 Task: Add an event with the title Second Training Workshop: Leadership Development, date '2024/03/15', time 9:40 AM to 11:40 AMand add a description: Welcome to the Lunch Break: Meditation Session with a Potential Investor, an exciting opportunity to connect, share your business vision, and explore potential investment opportunities. This meeting is designed to foster a mutually beneficial relationship between you and the investor, providing a platform to discuss your business goals, growth strategies, and the potential for collaboration., put the event into Green category, logged in from the account softage.2@softage.netand send the event invitation to softage.10@softage.net and softage.1@softage.net. Set a reminder for the event 5 minutes before
Action: Mouse pressed left at (79, 96)
Screenshot: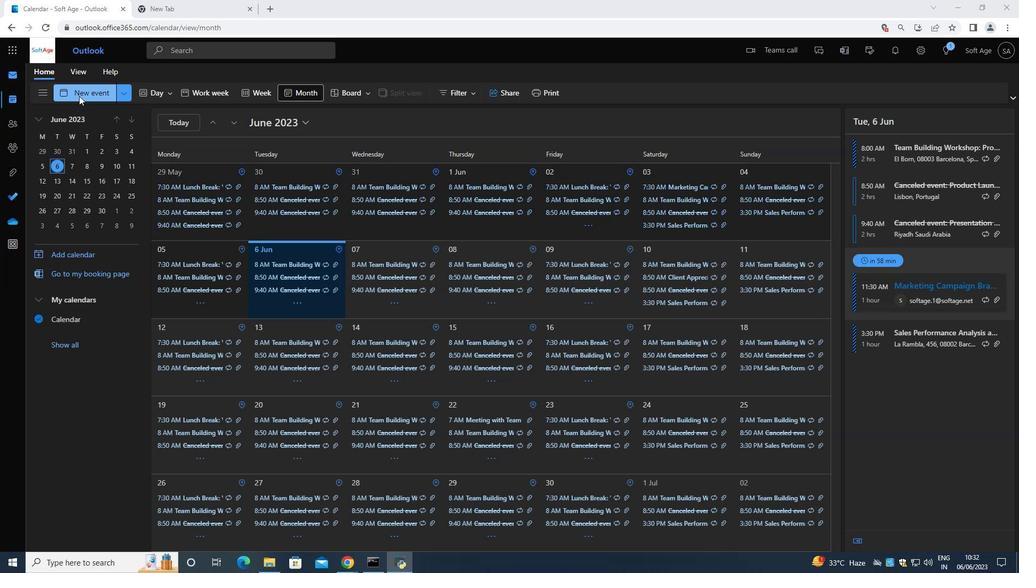 
Action: Mouse moved to (82, 100)
Screenshot: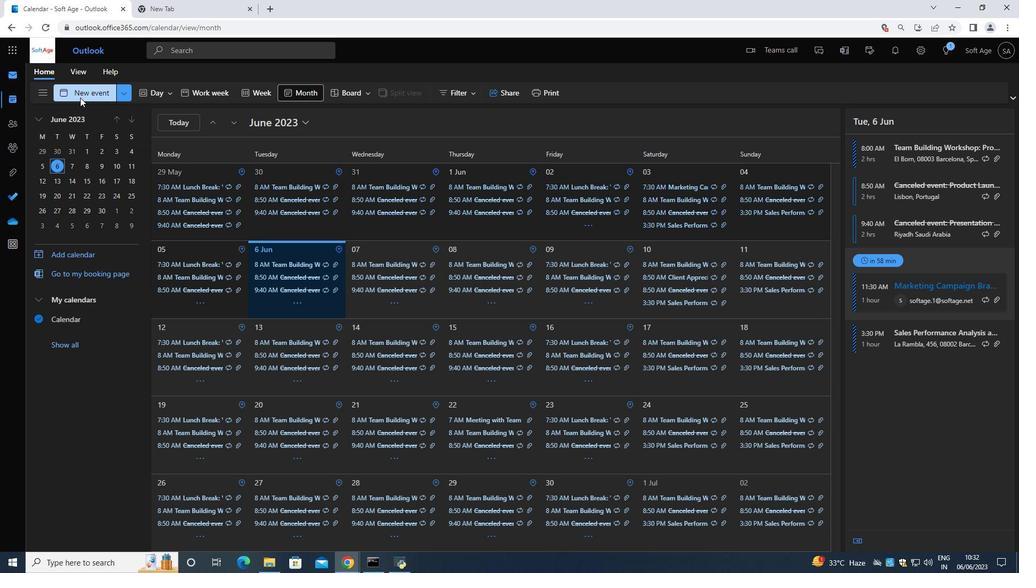 
Action: Key pressed <Key.shift><Key.shift><Key.shift><Key.shift><Key.shift><Key.shift><Key.shift><Key.shift><Key.shift><Key.shift><Key.shift><Key.shift><Key.shift><Key.shift><Key.shift><Key.shift><Key.shift><Key.shift><Key.shift>Second<Key.space><Key.shift>Training<Key.space><Key.shift>Worksj<Key.backspace>hop<Key.shift_r>:<Key.space><Key.shift>Leadership<Key.space><Key.shift>Development<Key.space>
Screenshot: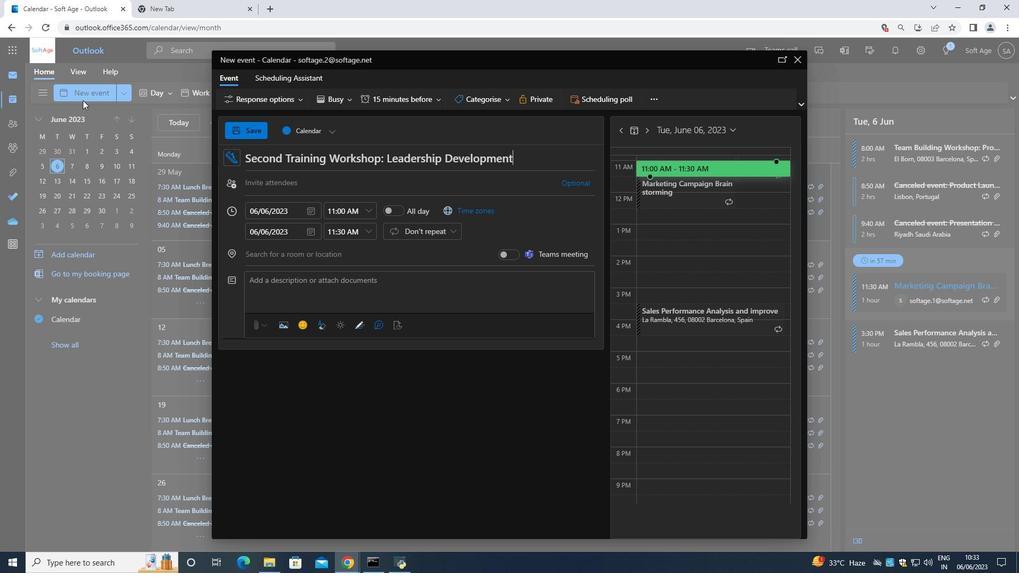 
Action: Mouse moved to (309, 216)
Screenshot: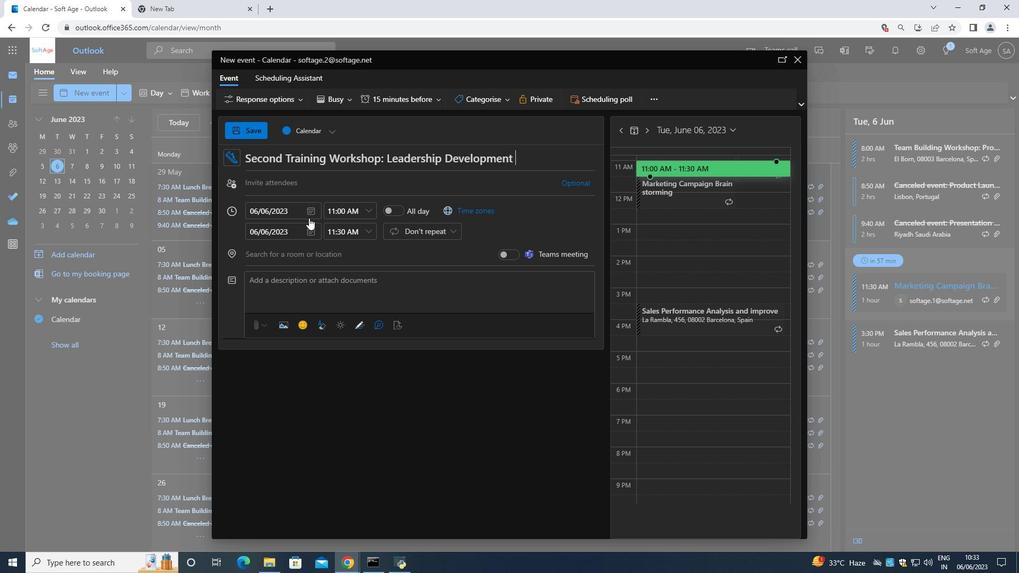 
Action: Mouse pressed left at (309, 216)
Screenshot: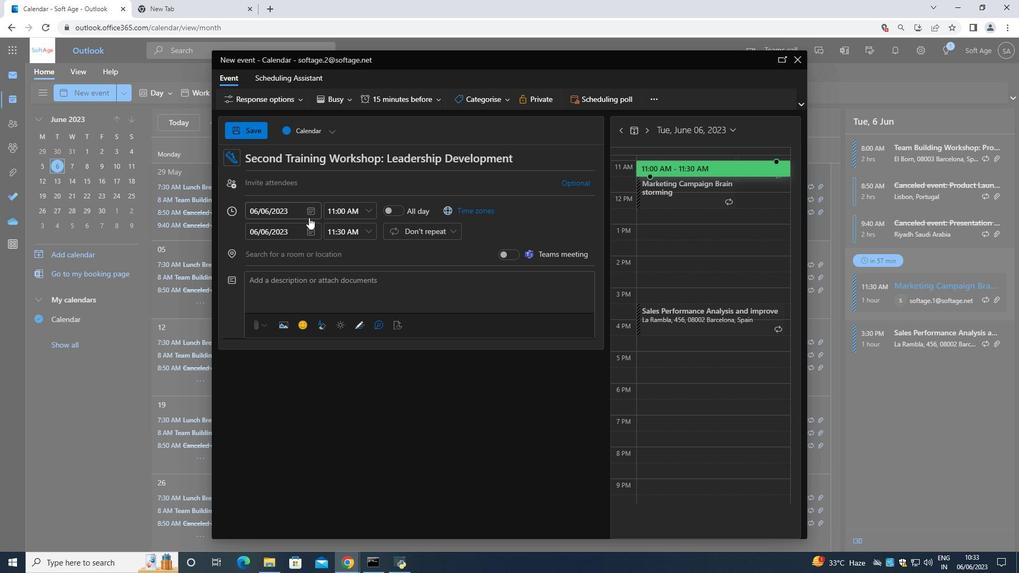 
Action: Mouse moved to (354, 235)
Screenshot: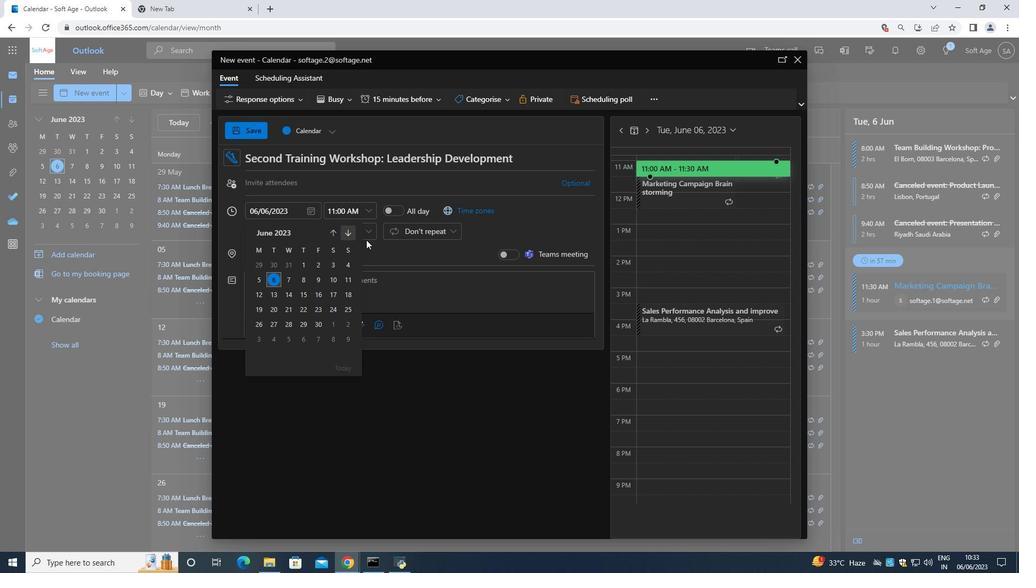 
Action: Mouse pressed left at (354, 235)
Screenshot: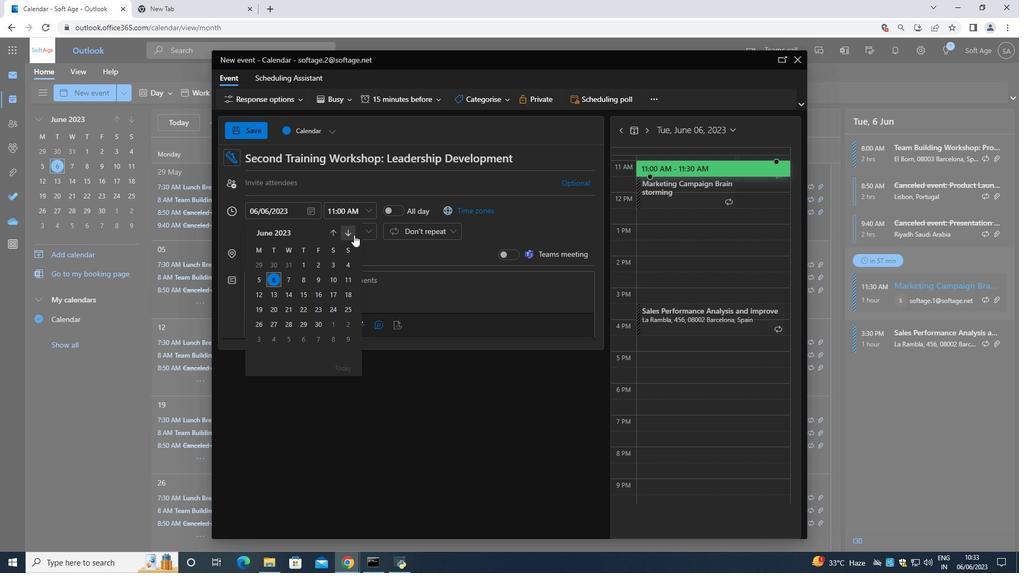 
Action: Mouse pressed left at (354, 235)
Screenshot: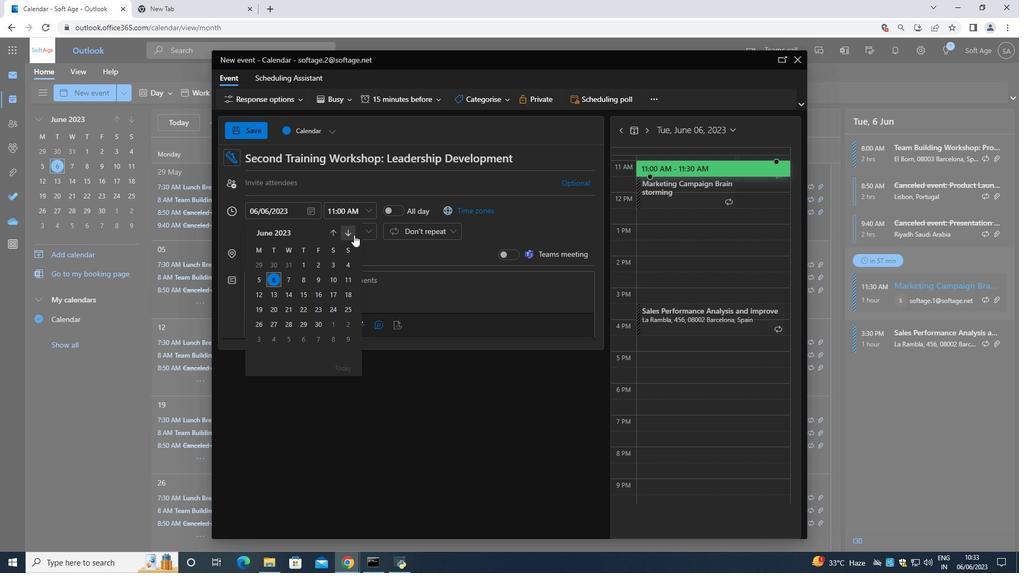 
Action: Mouse pressed left at (354, 235)
Screenshot: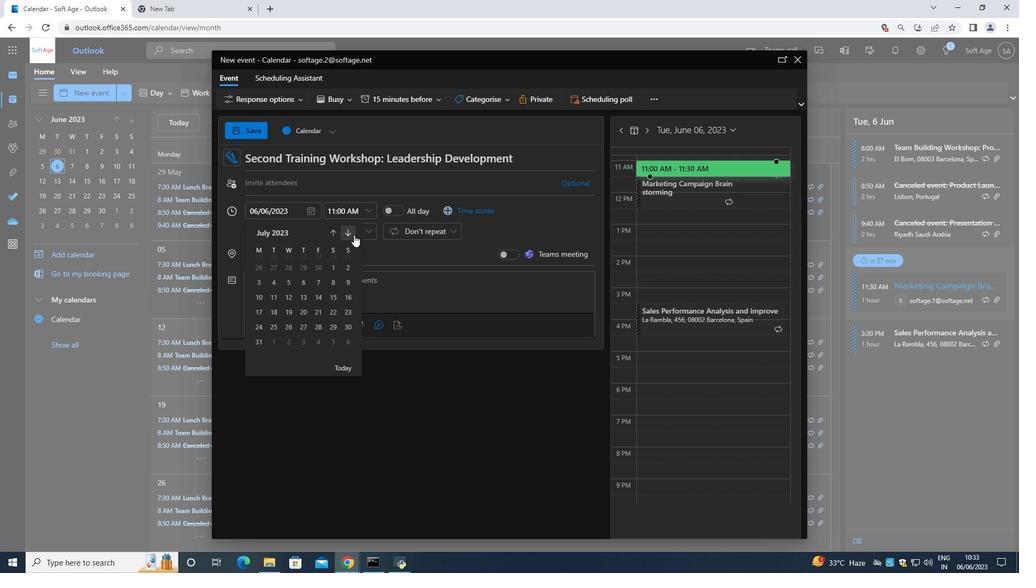 
Action: Mouse pressed left at (354, 235)
Screenshot: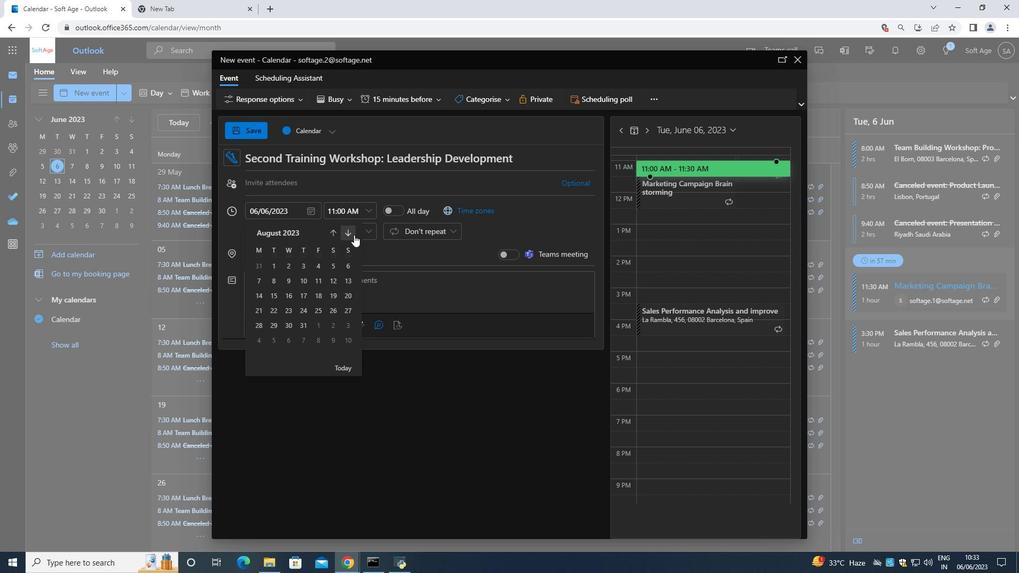 
Action: Mouse moved to (353, 234)
Screenshot: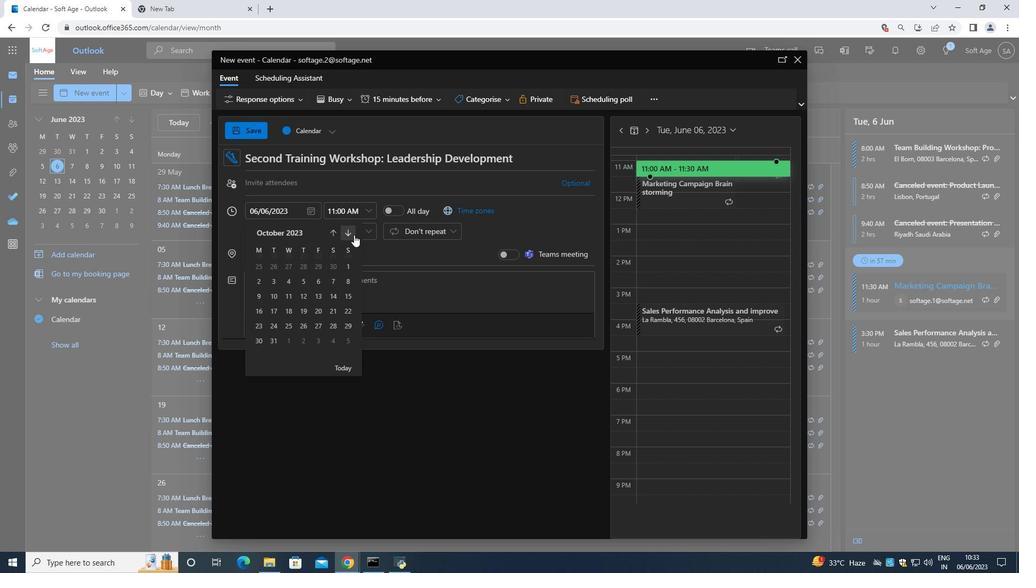 
Action: Mouse pressed left at (353, 234)
Screenshot: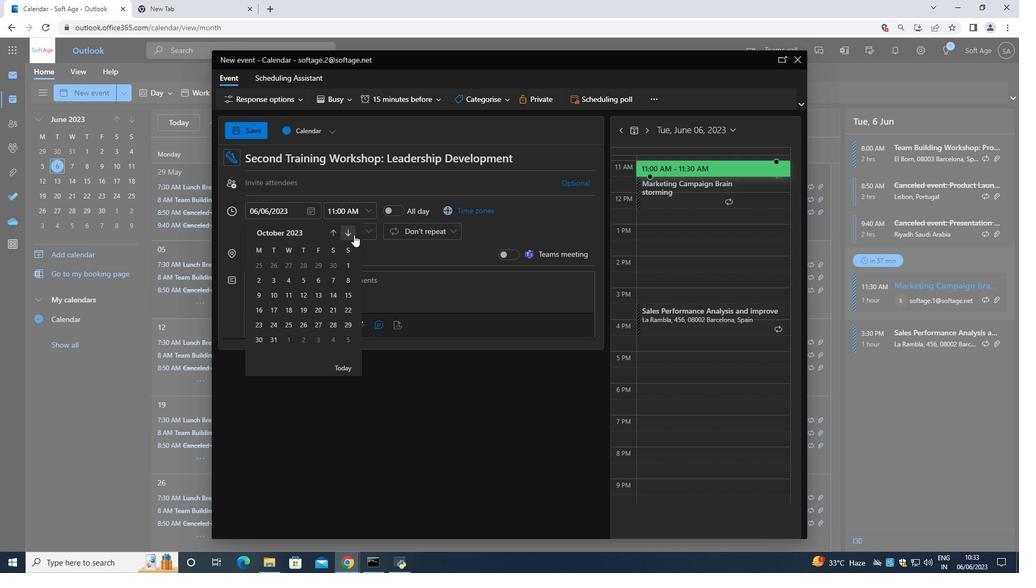 
Action: Mouse moved to (352, 234)
Screenshot: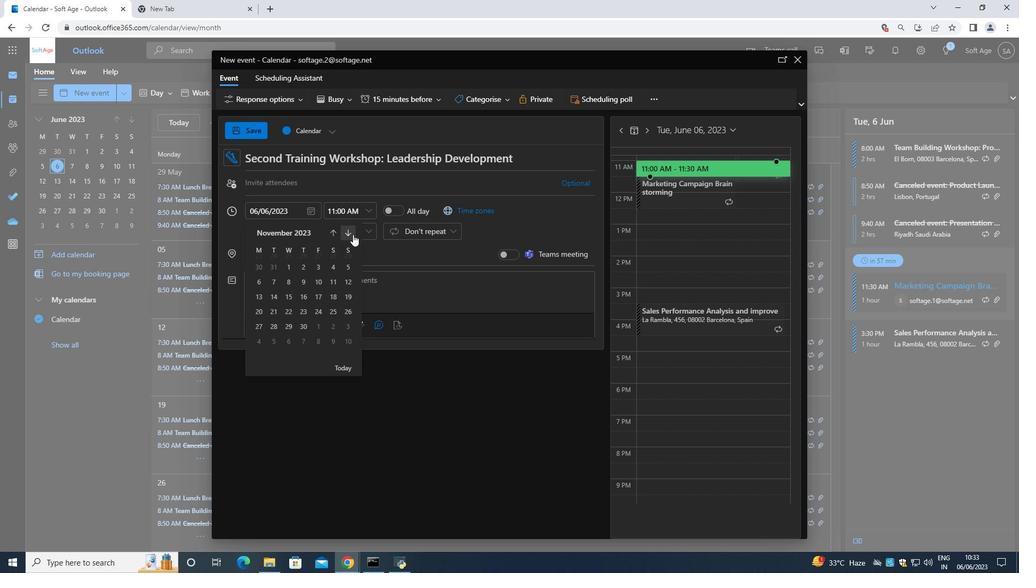 
Action: Mouse pressed left at (352, 234)
Screenshot: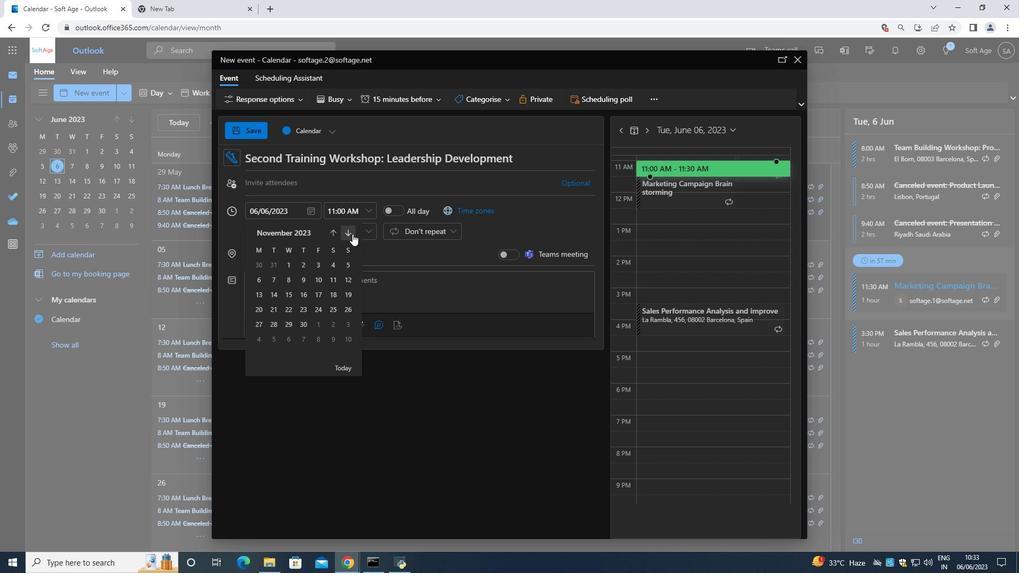 
Action: Mouse pressed left at (352, 234)
Screenshot: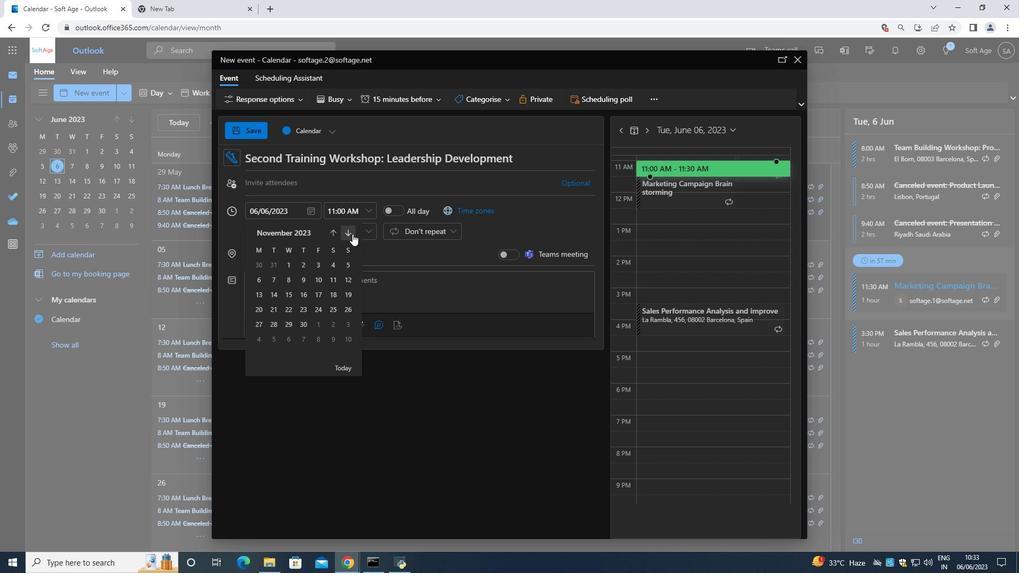 
Action: Mouse pressed left at (352, 234)
Screenshot: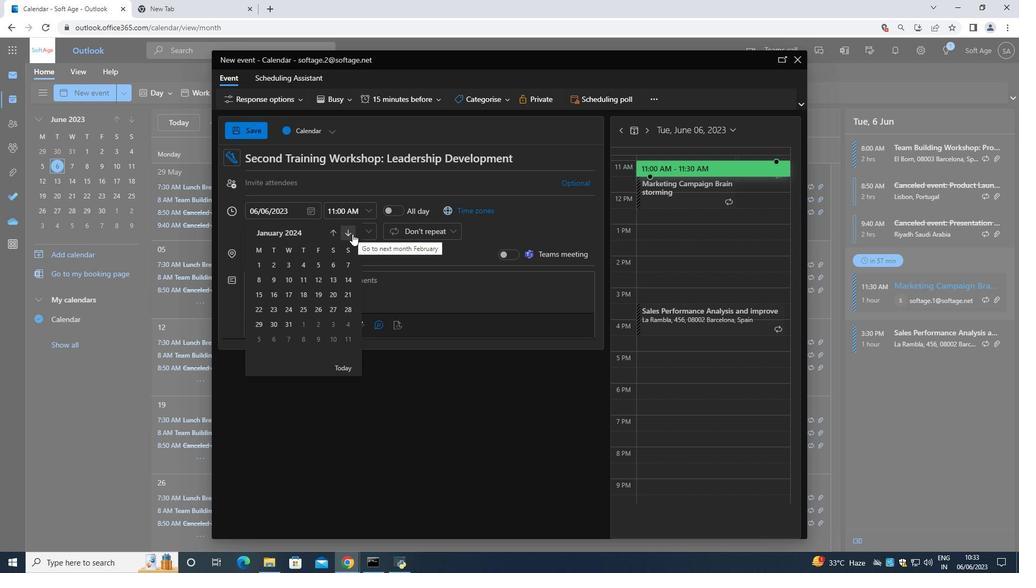 
Action: Mouse pressed left at (352, 234)
Screenshot: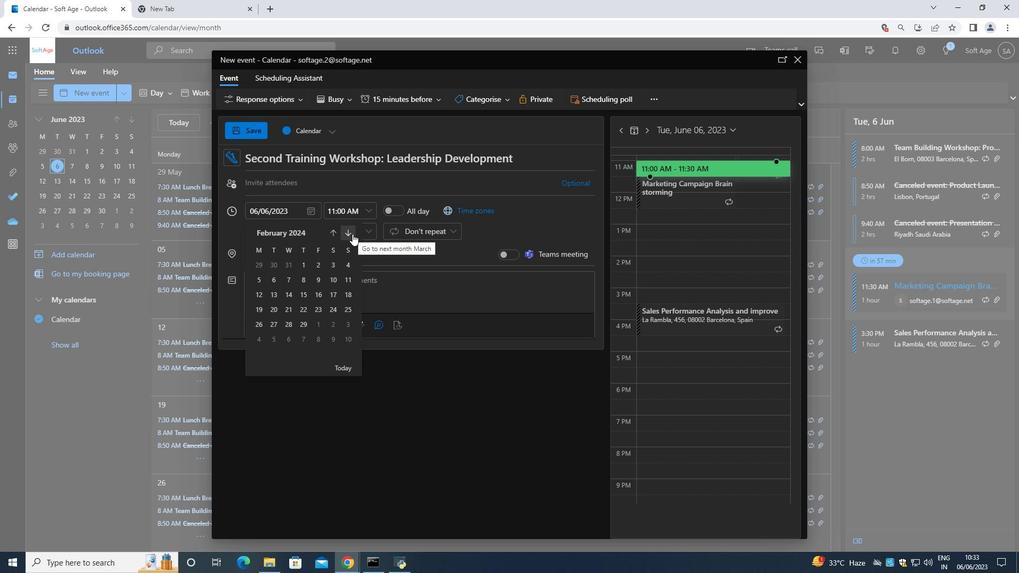 
Action: Mouse moved to (324, 295)
Screenshot: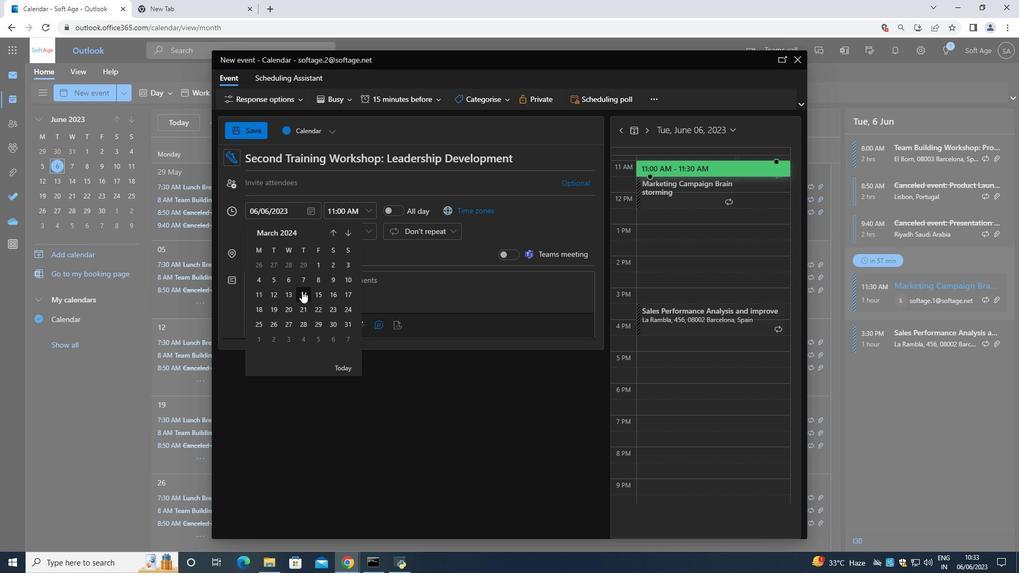 
Action: Mouse pressed left at (324, 295)
Screenshot: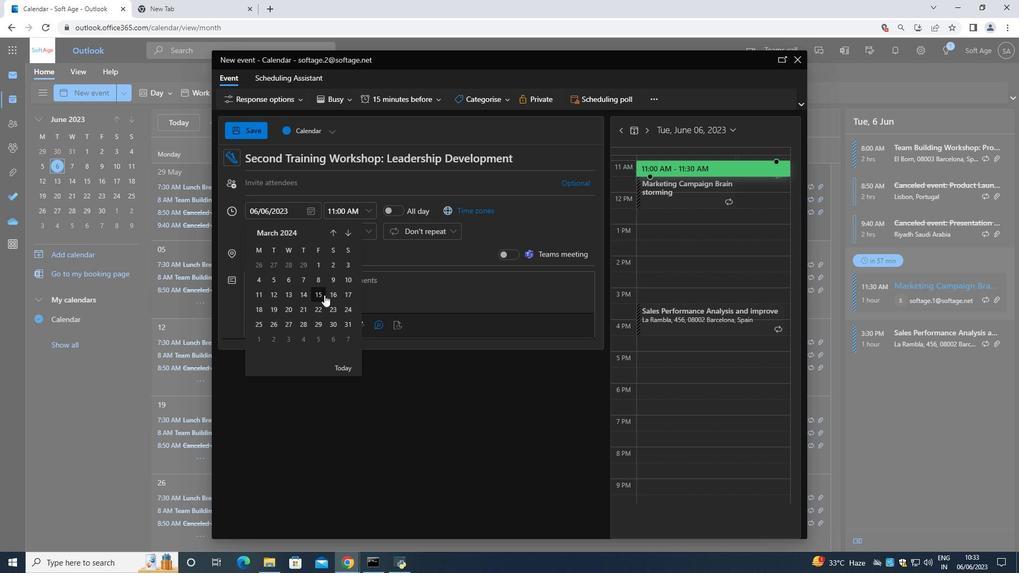 
Action: Mouse moved to (363, 208)
Screenshot: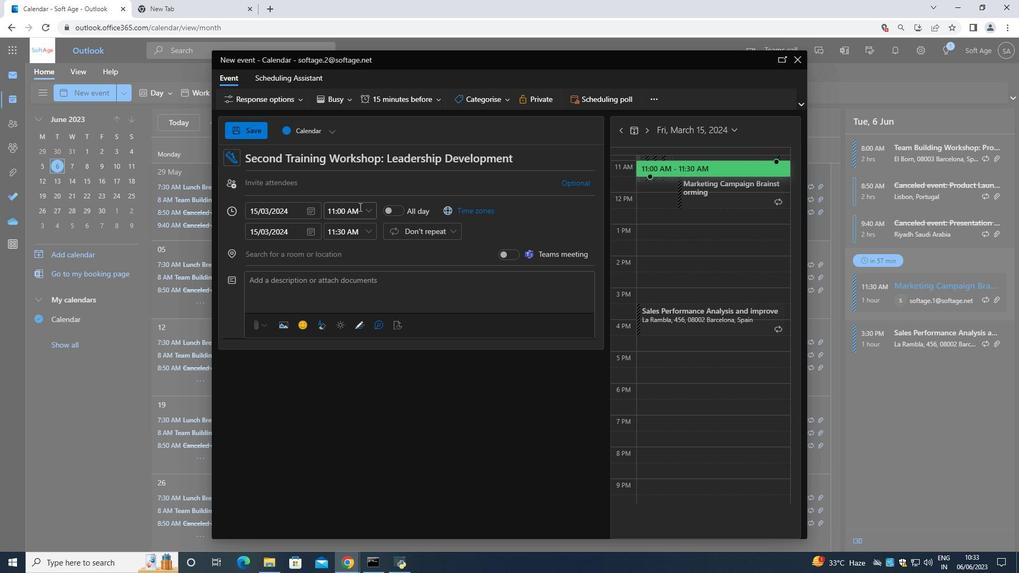 
Action: Mouse pressed left at (363, 208)
Screenshot: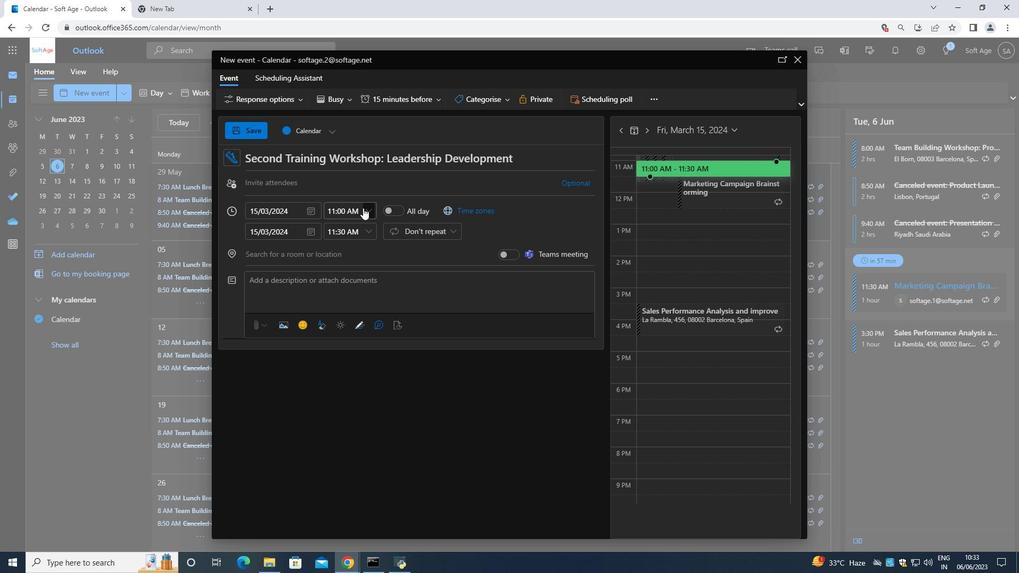 
Action: Mouse moved to (294, 154)
Screenshot: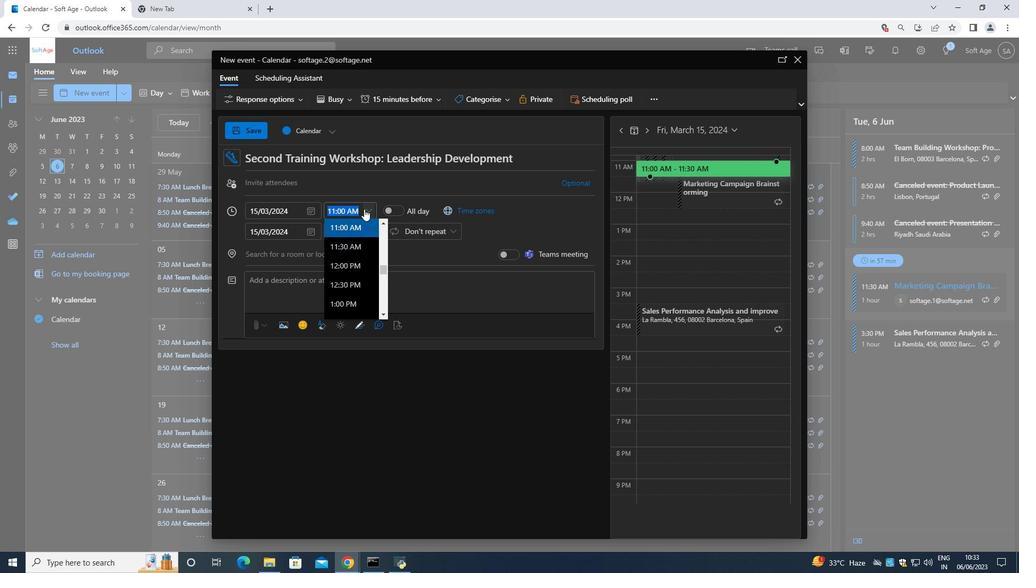 
Action: Key pressed <Key.backspace>
Screenshot: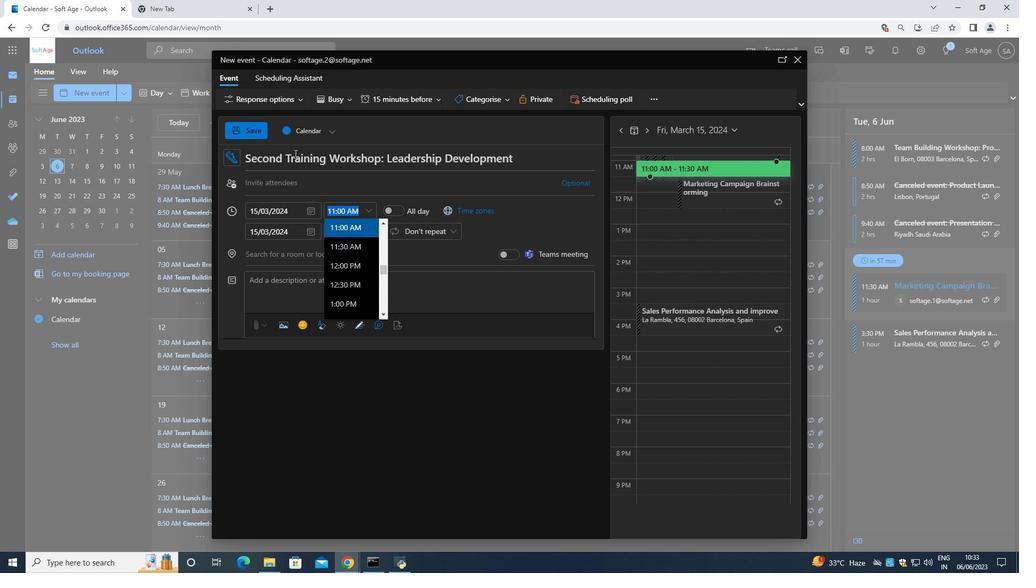 
Action: Mouse moved to (294, 154)
Screenshot: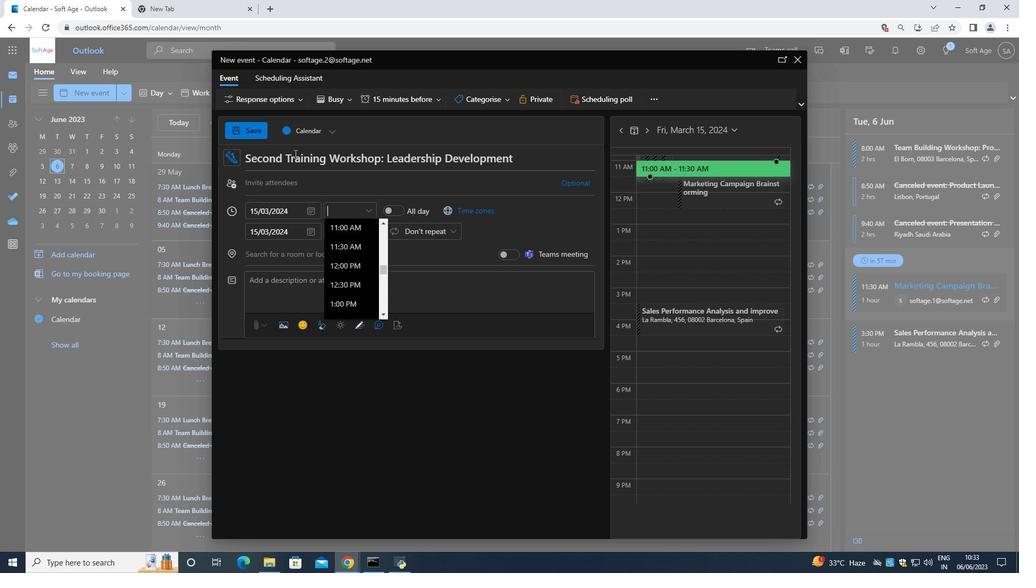 
Action: Key pressed 9.40<Key.space><Key.caps_lock>AM<Key.caps_lock>
Screenshot: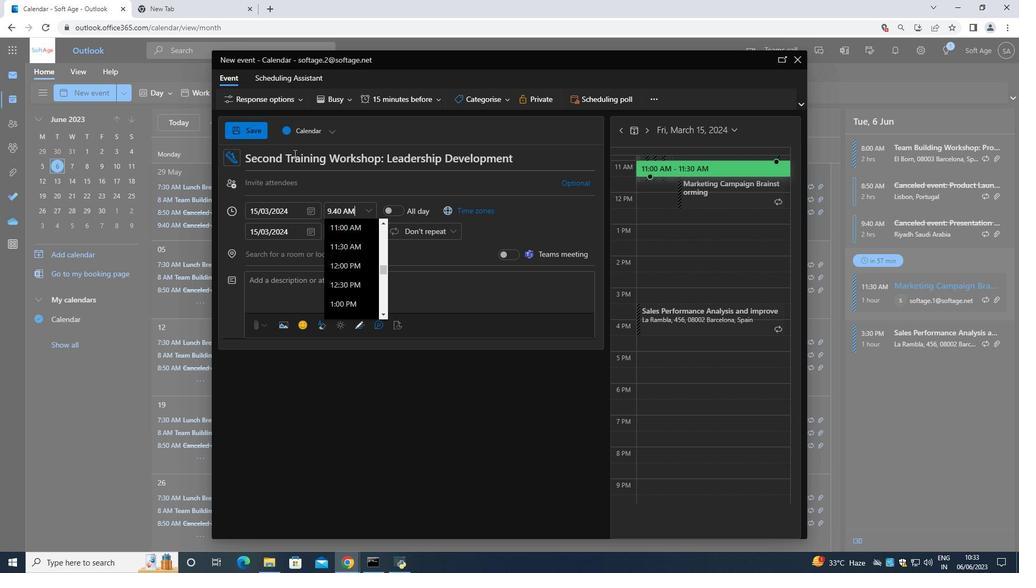 
Action: Mouse moved to (369, 208)
Screenshot: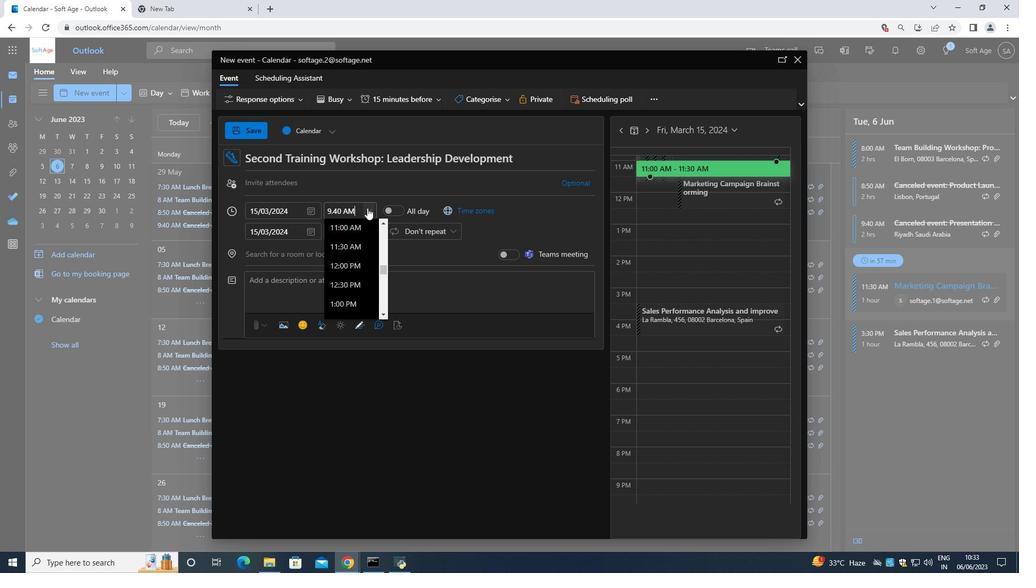 
Action: Mouse pressed left at (369, 208)
Screenshot: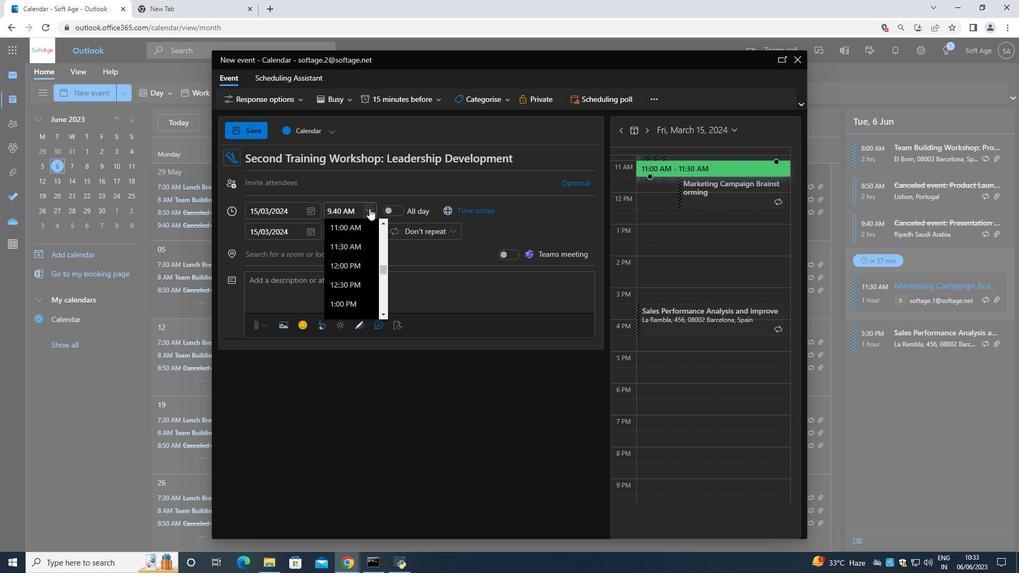 
Action: Mouse moved to (365, 233)
Screenshot: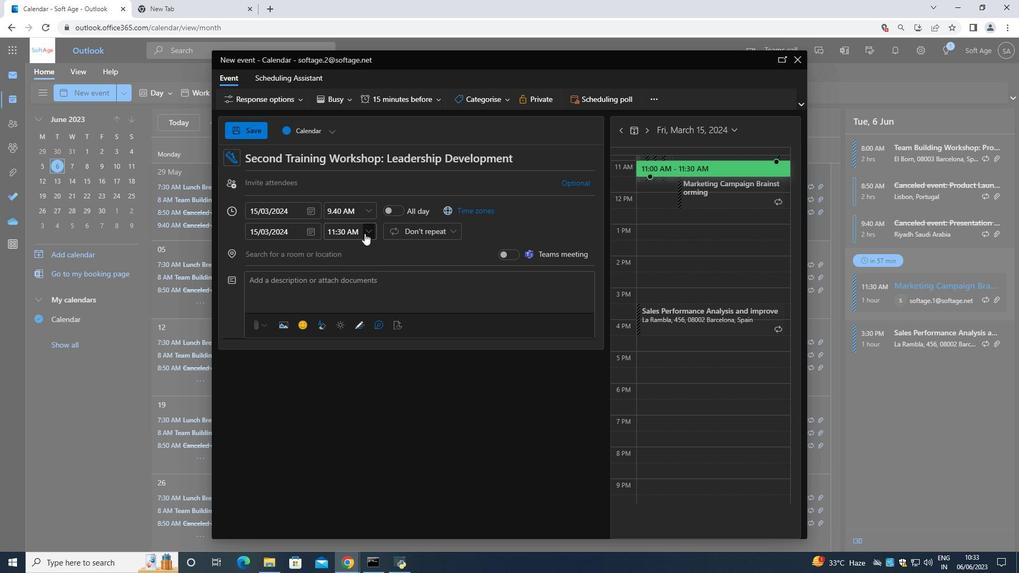 
Action: Mouse pressed left at (365, 233)
Screenshot: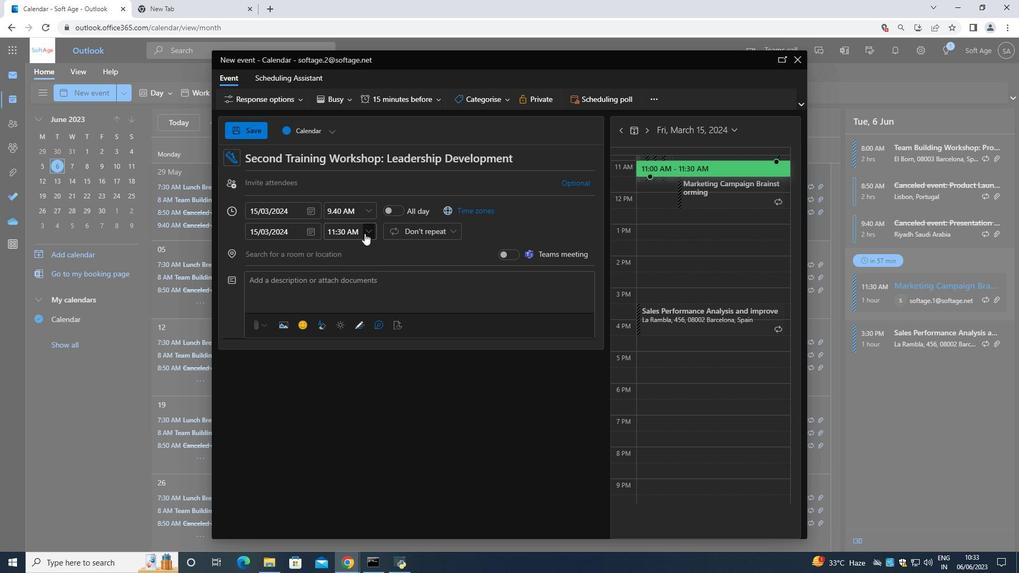 
Action: Mouse moved to (355, 307)
Screenshot: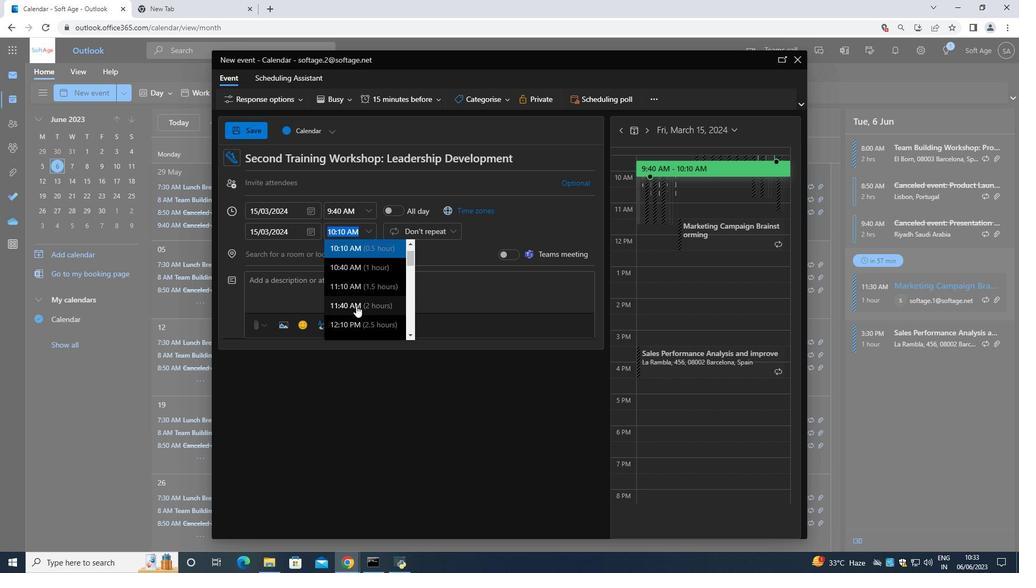 
Action: Mouse pressed left at (355, 307)
Screenshot: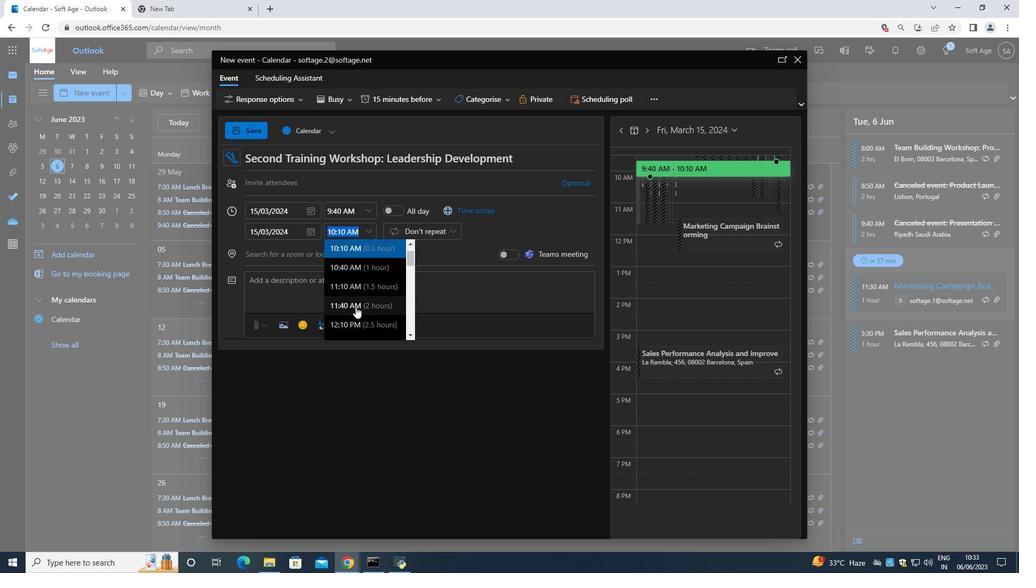 
Action: Mouse moved to (354, 292)
Screenshot: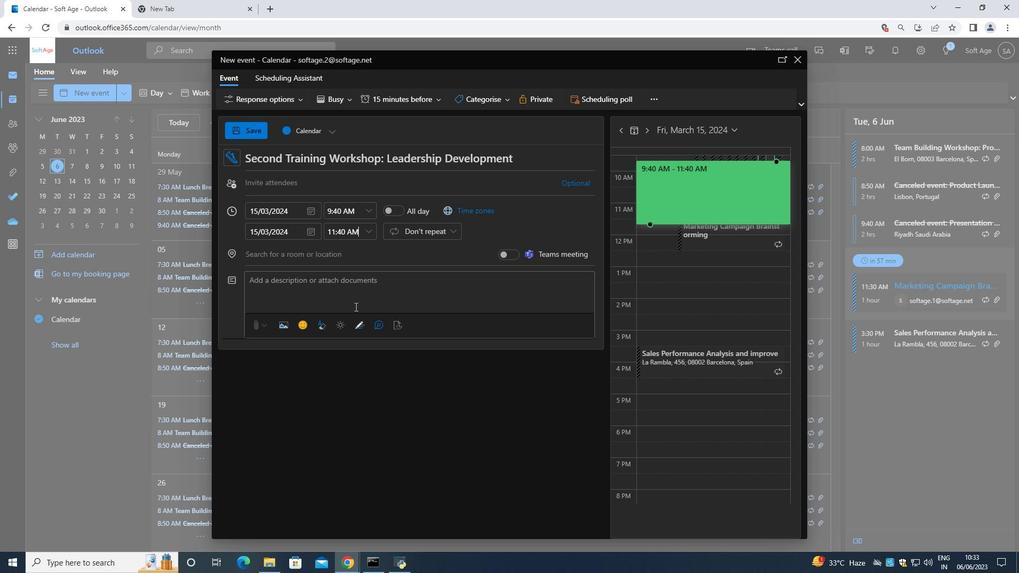 
Action: Mouse pressed left at (354, 292)
Screenshot: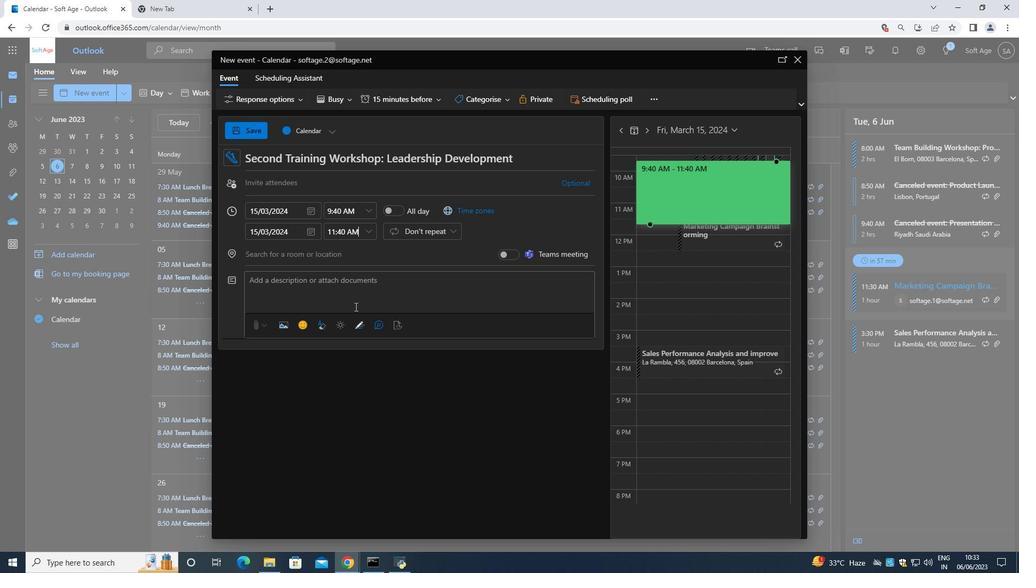 
Action: Mouse moved to (331, 278)
Screenshot: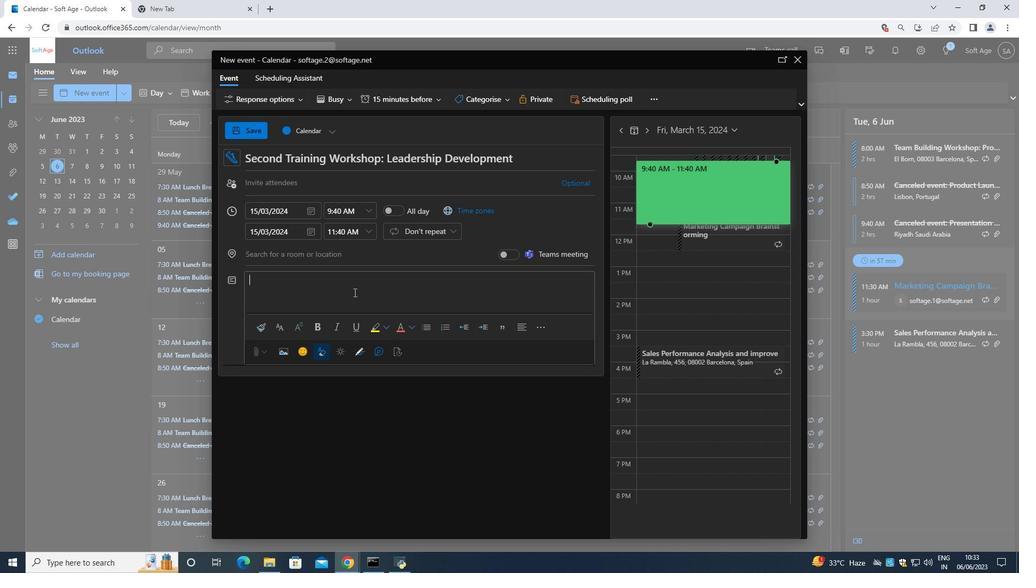 
Action: Key pressed <Key.shift>Welcome<Key.space>to<Key.space>the<Key.space><Key.shift><Key.shift><Key.shift>Lunch<Key.shift_r>:<Key.backspace><Key.space>b<Key.backspace><Key.shift>Break<Key.shift_r>:<Key.space><Key.shift>Meditation<Key.space><Key.shift><Key.shift><Key.shift><Key.shift><Key.shift><Key.shift>Session<Key.space>with<Key.space>a<Key.space>potential<Key.space><Key.shift>Investor<Key.space>,<Key.space>an<Key.space>exciting<Key.space>opportunity<Key.space>to<Key.space>connect<Key.space>,<Key.space>share<Key.space>your<Key.space>business<Key.space>vision,<Key.space>and<Key.space>explore<Key.space>protential<Key.space>investment<Key.space>opportunities<Key.space>.<Key.space><Key.shift>Thisre
Screenshot: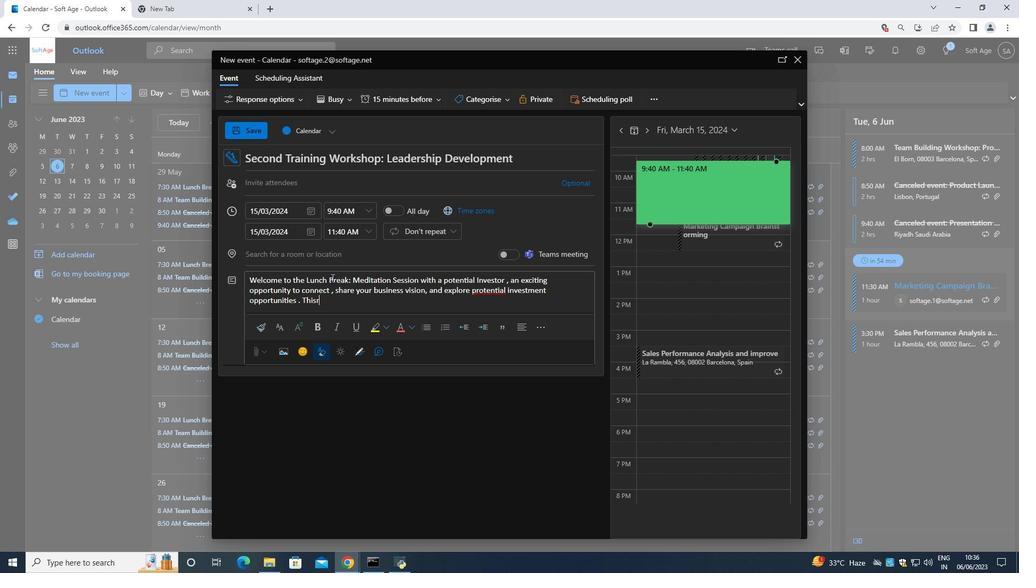 
Action: Mouse moved to (712, 36)
Screenshot: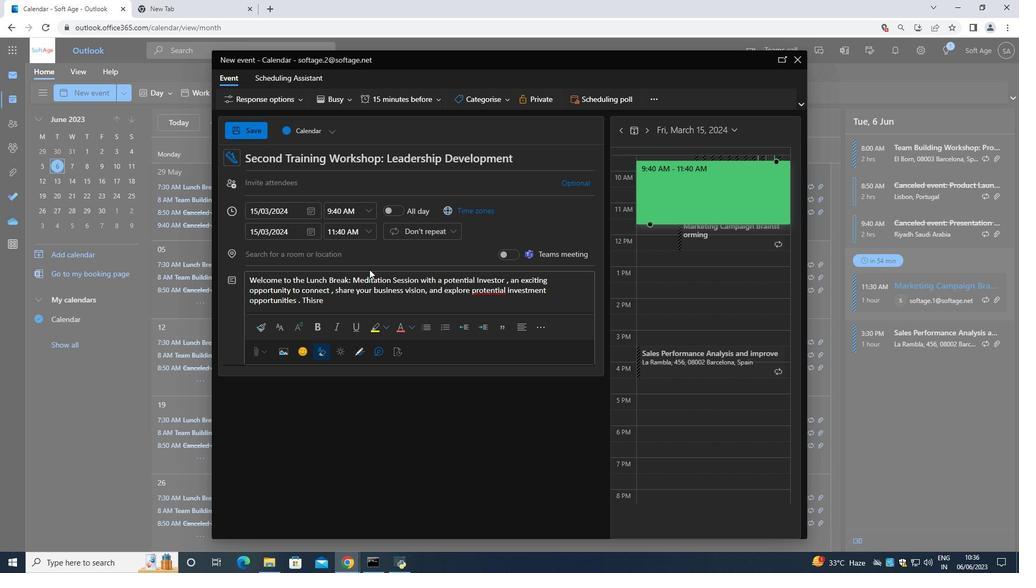 
Action: Key pressed lationship<Key.space>between<Key.space>yo
Screenshot: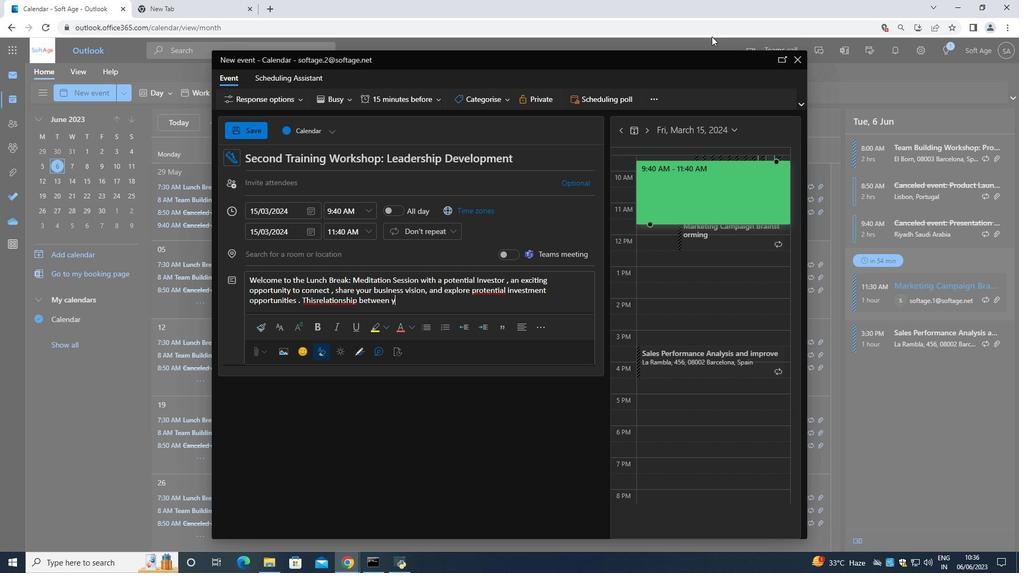 
Action: Mouse moved to (712, 36)
Screenshot: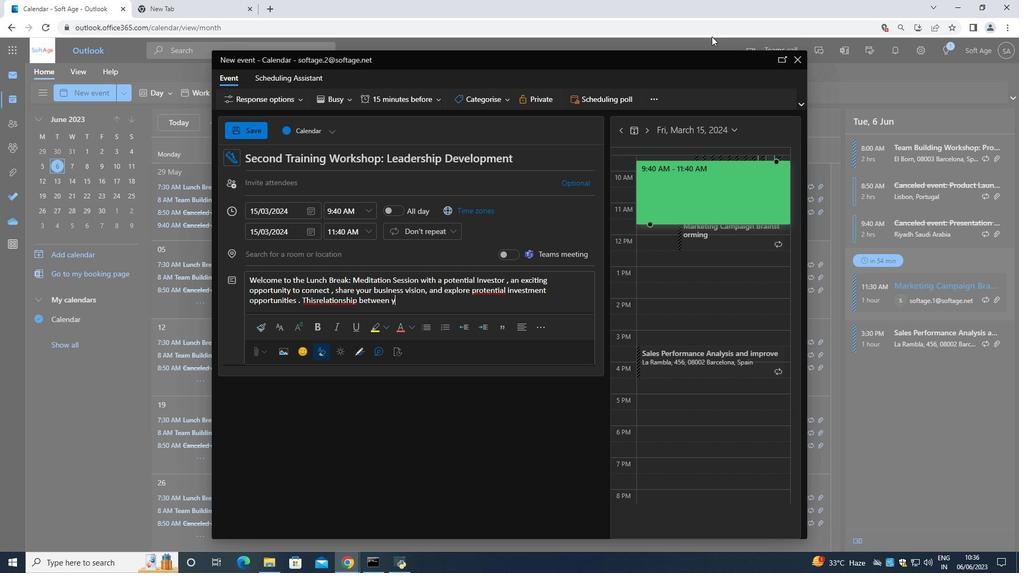 
Action: Key pressed u<Key.space>and<Key.space>the<Key.space>investor,<Key.space>providing<Key.space>a<Key.space>platform<Key.space>to<Key.space>diss<Key.backspace>cuss<Key.space>your<Key.space>business<Key.space>goals,<Key.space>gro
Screenshot: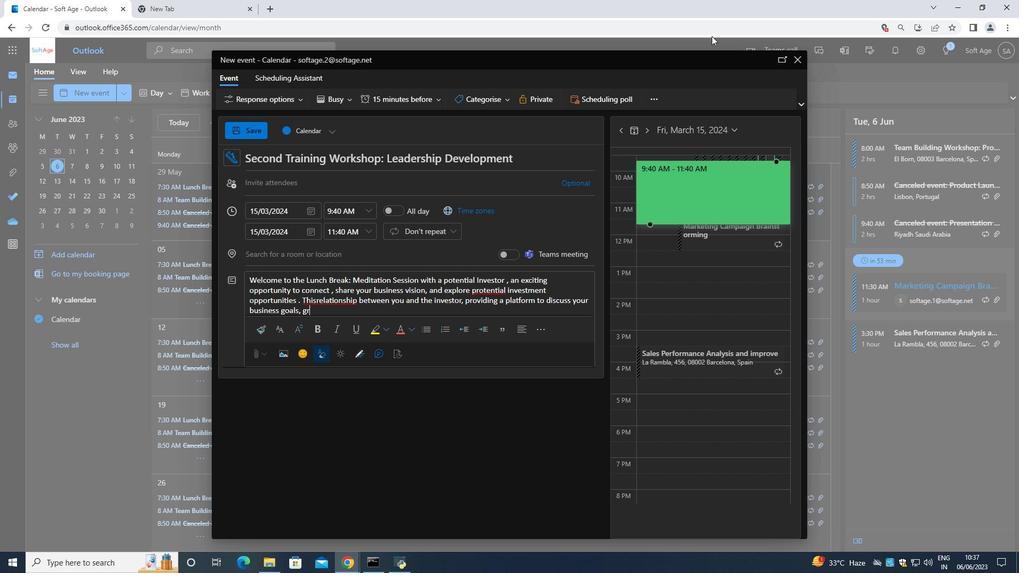 
Action: Mouse moved to (712, 36)
Screenshot: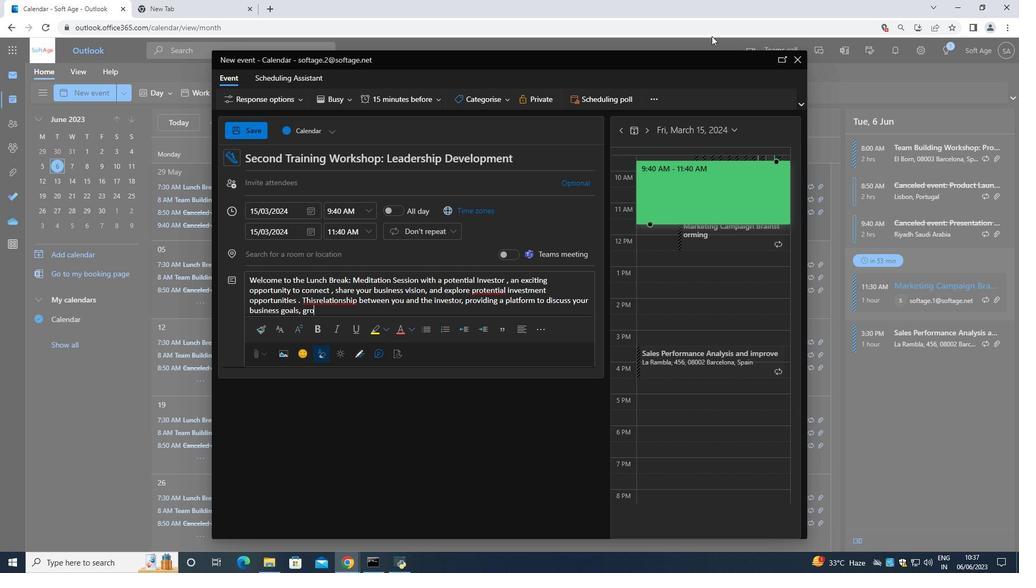 
Action: Key pressed wth<Key.space>
Screenshot: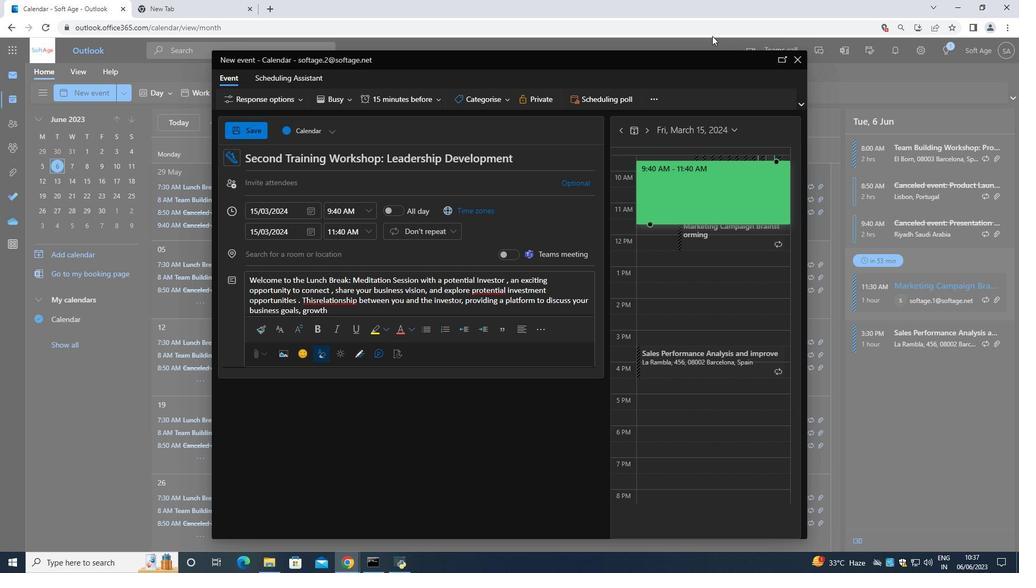 
Action: Mouse moved to (722, 3)
Screenshot: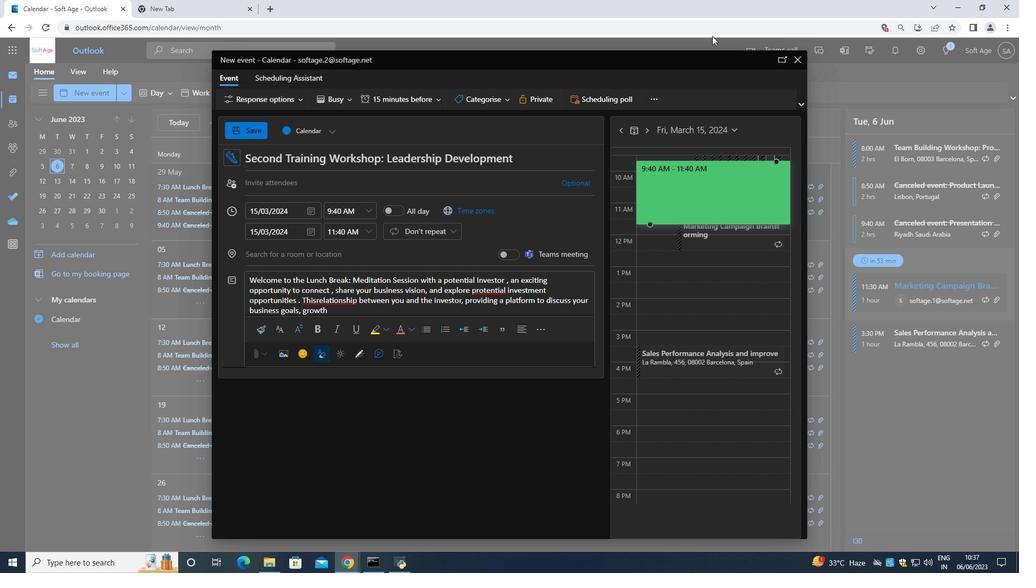 
Action: Key pressed <Key.up><Key.left><Key.left><Key.left><Key.left><Key.space><Key.down><Key.right><Key.right><Key.right><Key.right><Key.right><Key.right><Key.right><Key.right>strategies,<Key.space>and<Key.space>the<Key.space>potential<Key.space>for<Key.space>collaboration<Key.space>.
Screenshot: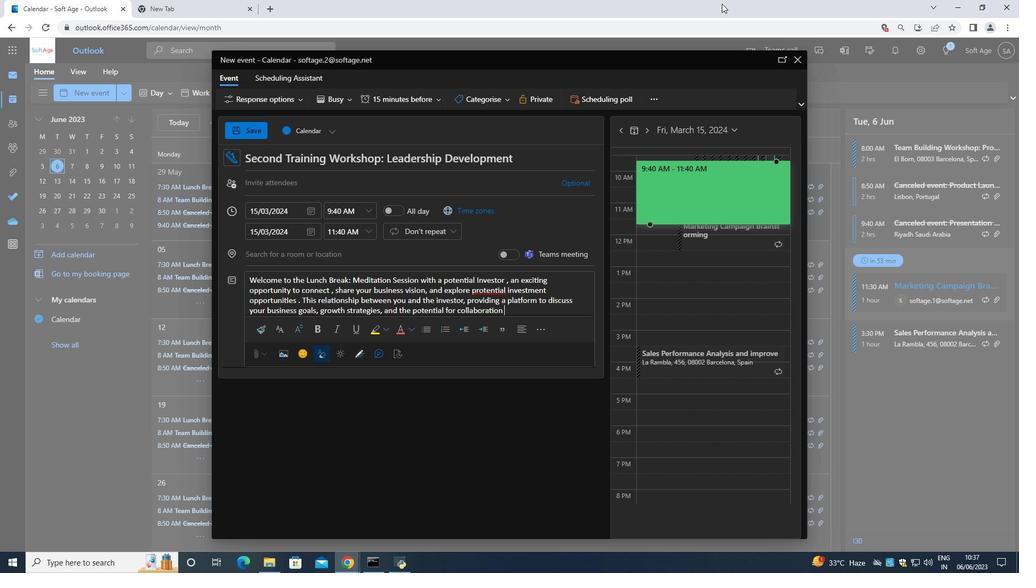 
Action: Mouse moved to (489, 101)
Screenshot: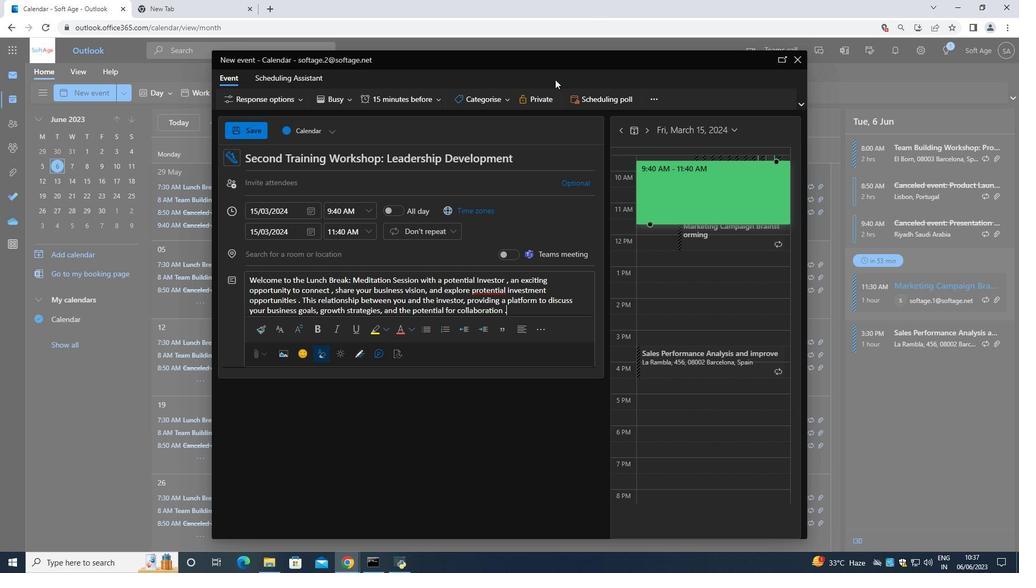 
Action: Mouse pressed left at (489, 101)
Screenshot: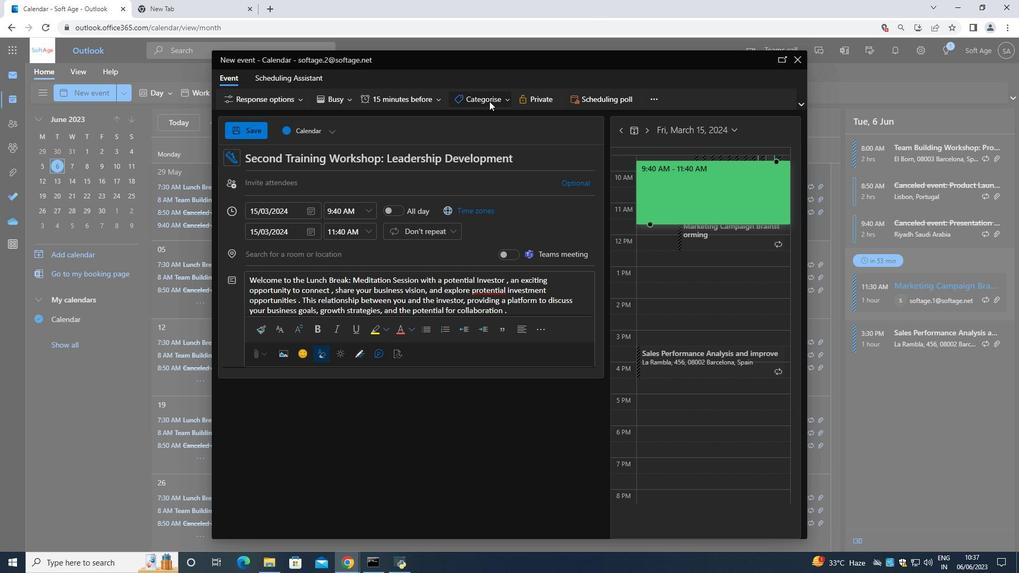 
Action: Mouse moved to (493, 136)
Screenshot: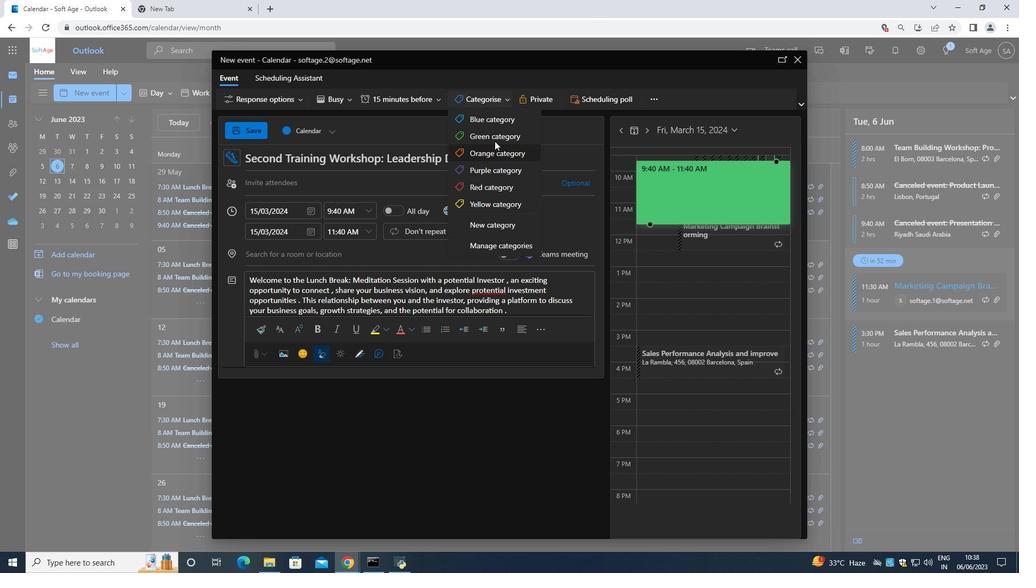 
Action: Mouse pressed left at (493, 136)
Screenshot: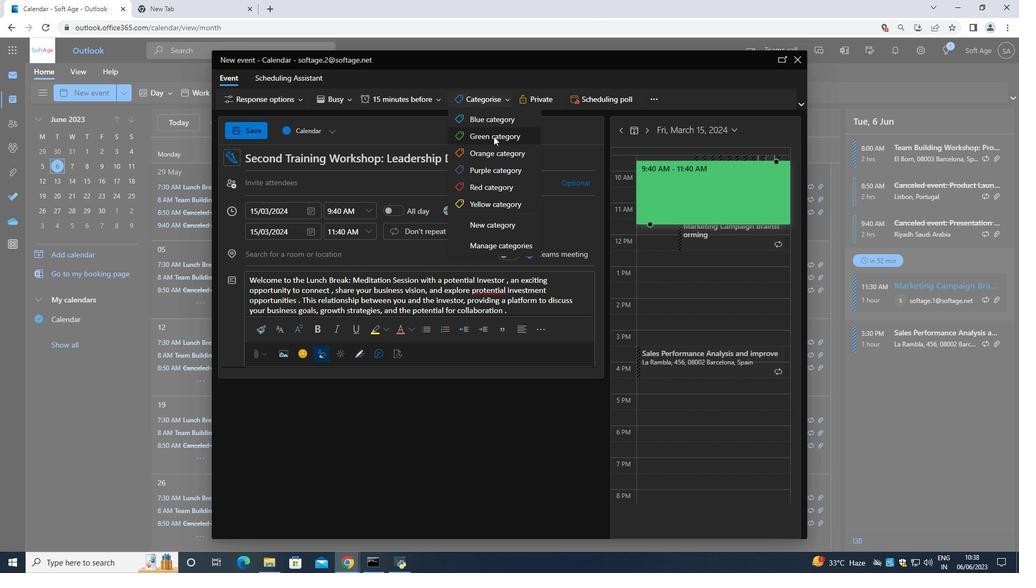
Action: Mouse moved to (425, 183)
Screenshot: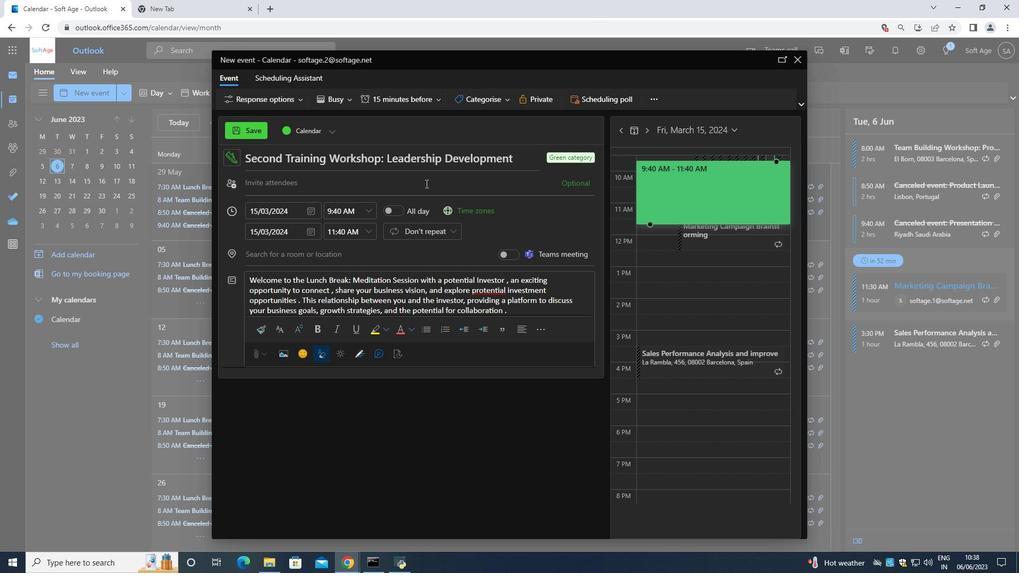 
Action: Mouse pressed left at (425, 183)
Screenshot: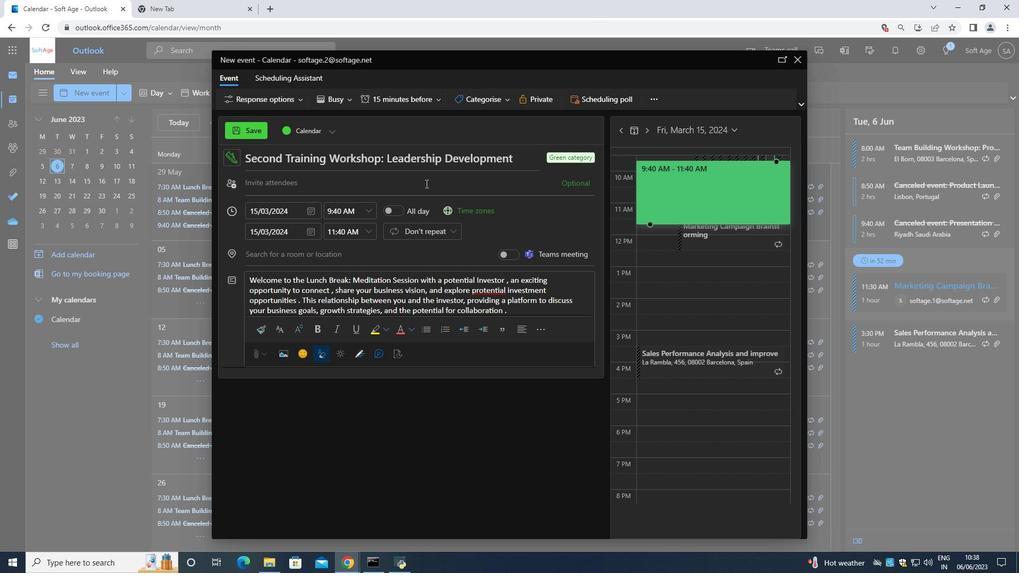 
Action: Mouse moved to (425, 183)
Screenshot: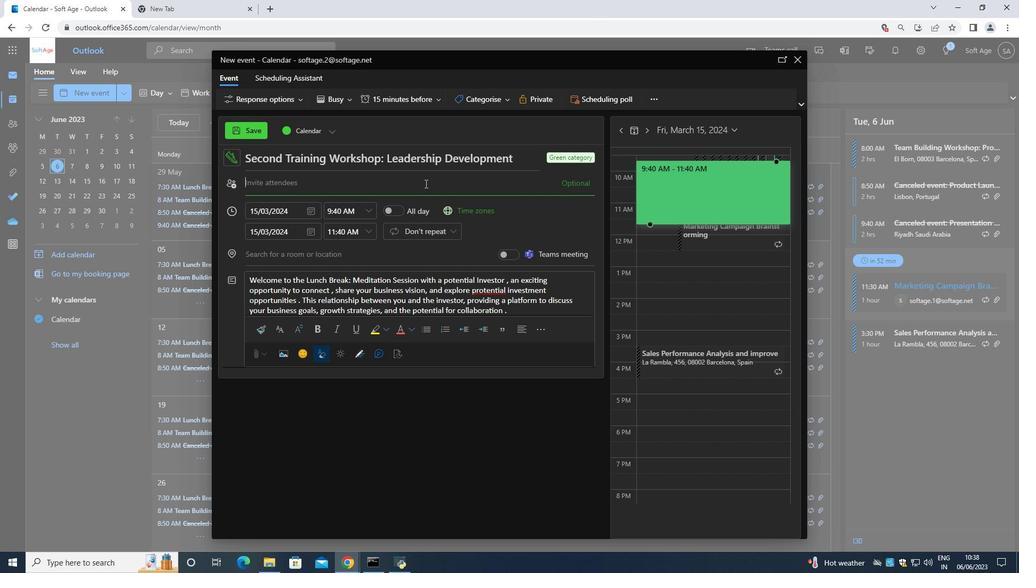 
Action: Key pressed <Key.shift>Softage.10<Key.shift>@softage,
Screenshot: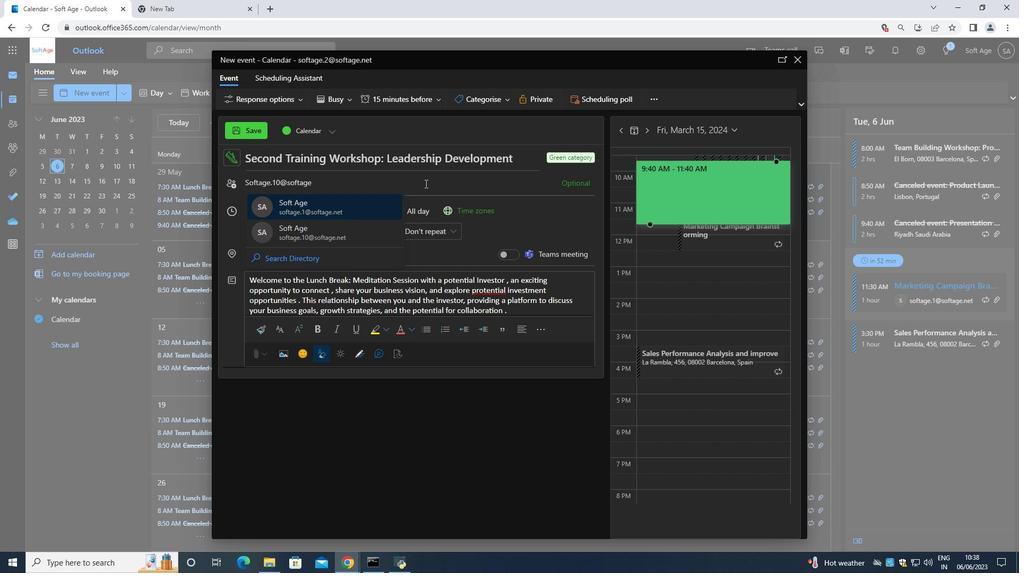 
Action: Mouse moved to (465, 203)
Screenshot: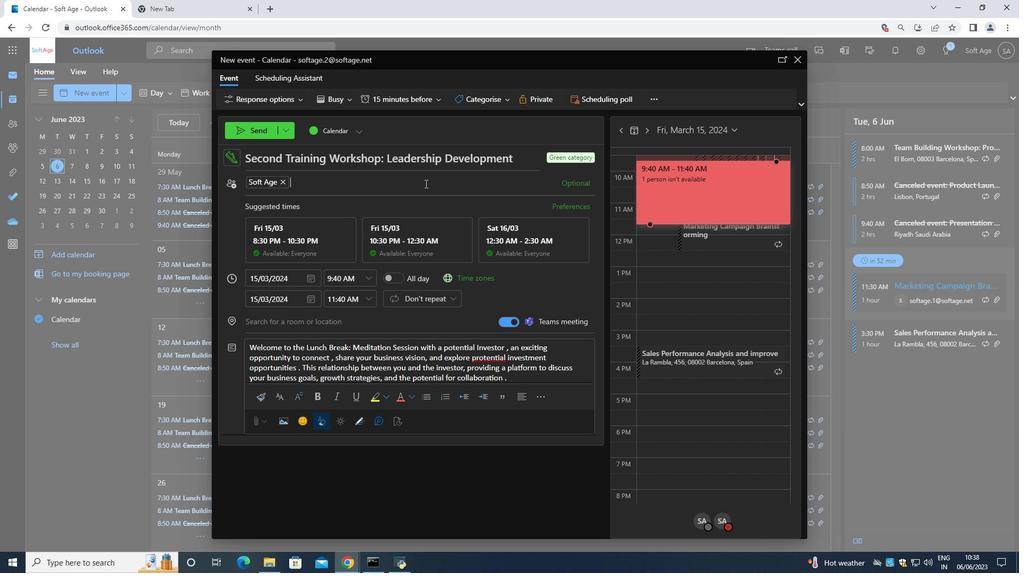 
Action: Mouse scrolled (465, 204) with delta (0, 0)
Screenshot: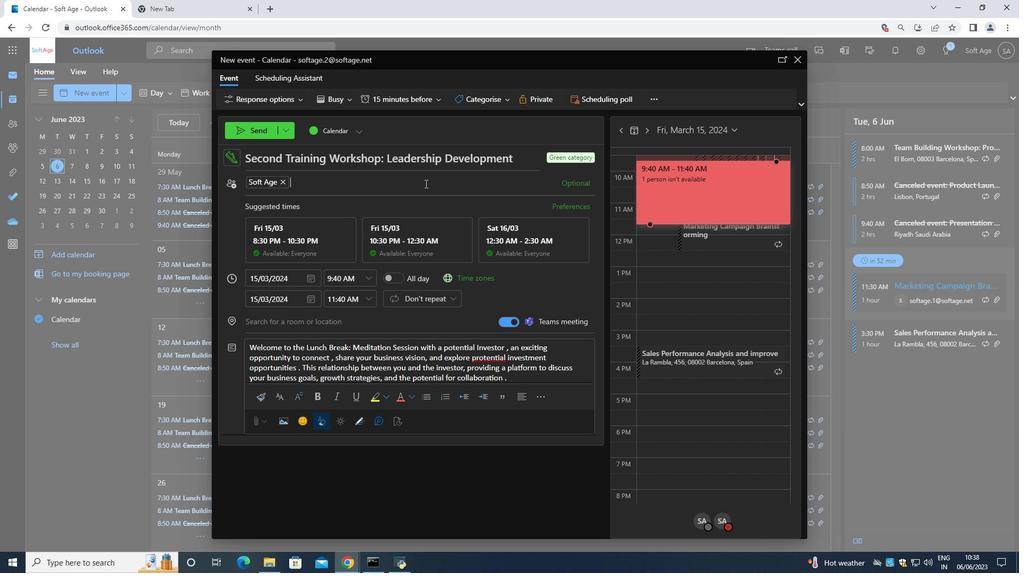 
Action: Mouse moved to (279, 180)
Screenshot: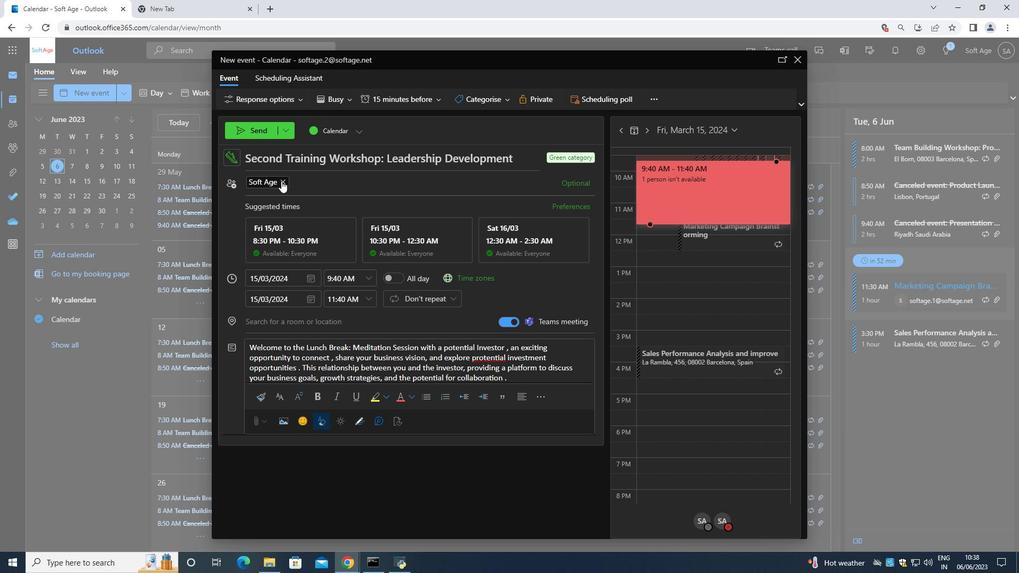 
Action: Mouse pressed left at (279, 180)
Screenshot: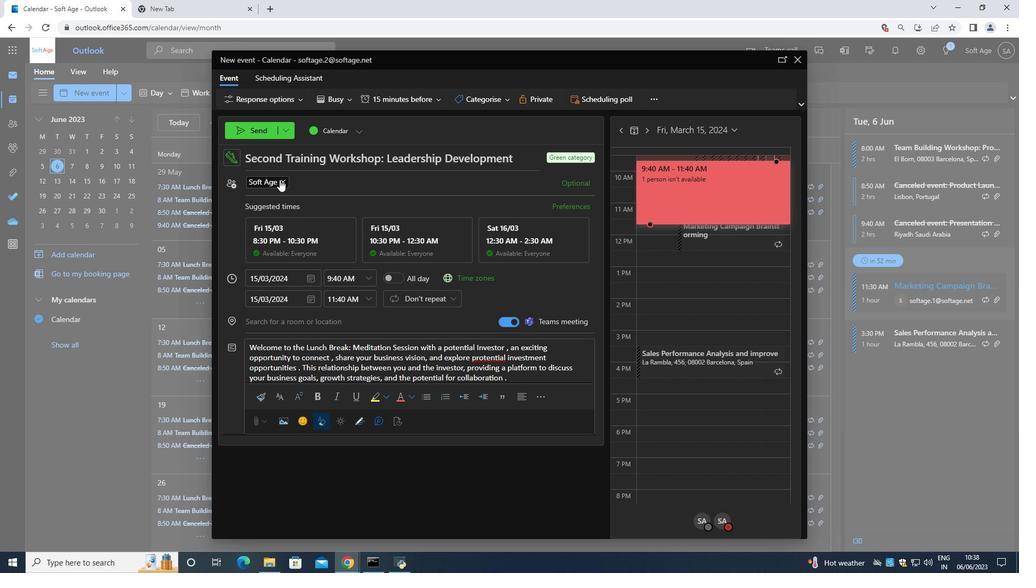 
Action: Mouse moved to (211, 126)
Screenshot: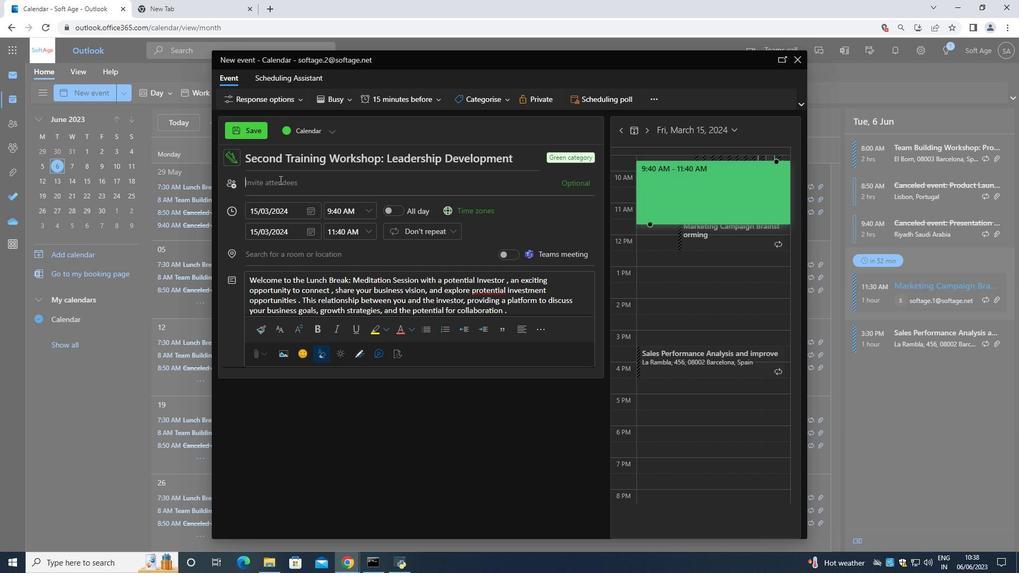 
Action: Key pressed <Key.shift>Softage.10<Key.shift>@
Screenshot: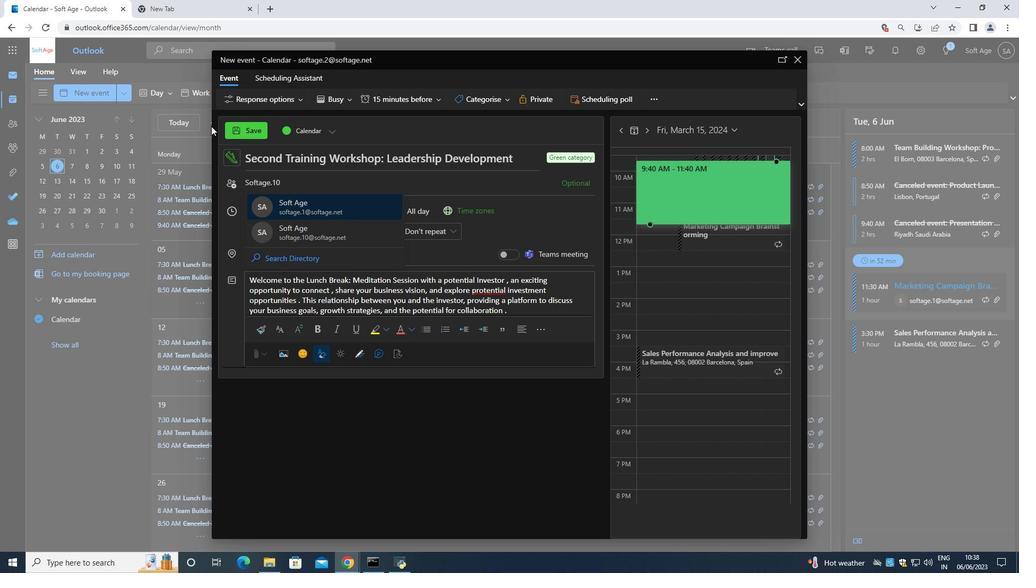 
Action: Mouse moved to (288, 235)
Screenshot: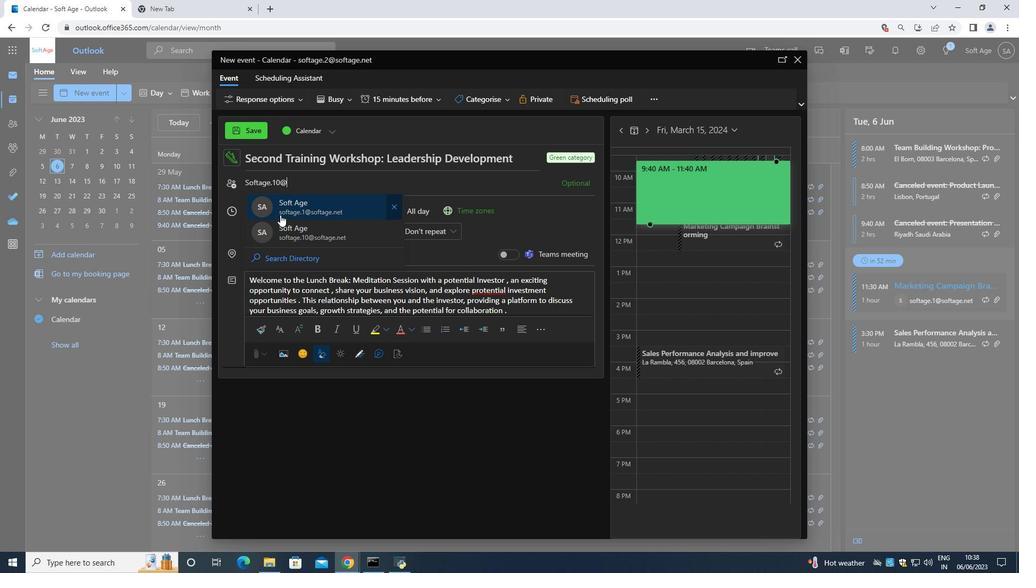 
Action: Mouse pressed left at (288, 235)
Screenshot: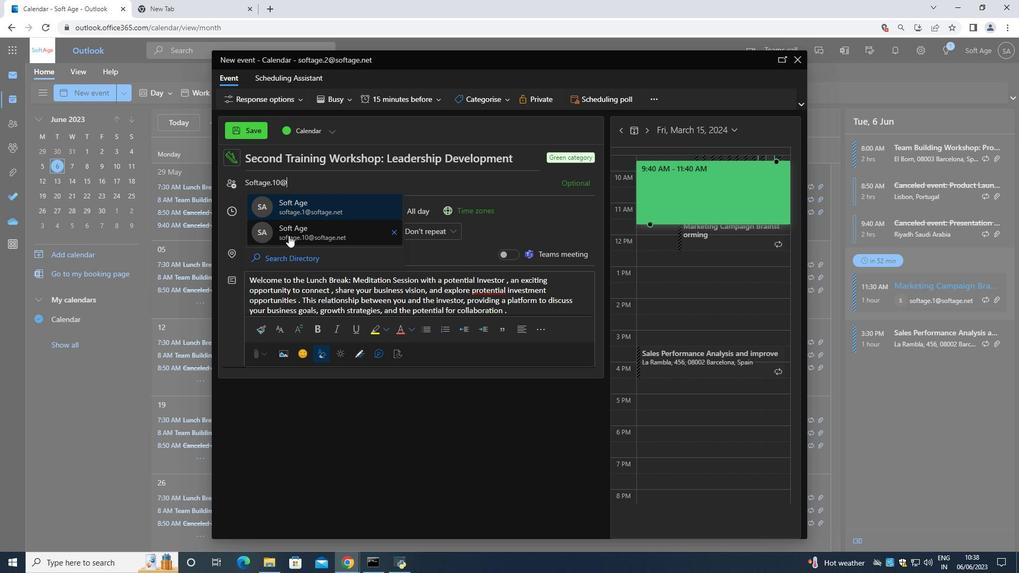 
Action: Mouse moved to (224, 129)
Screenshot: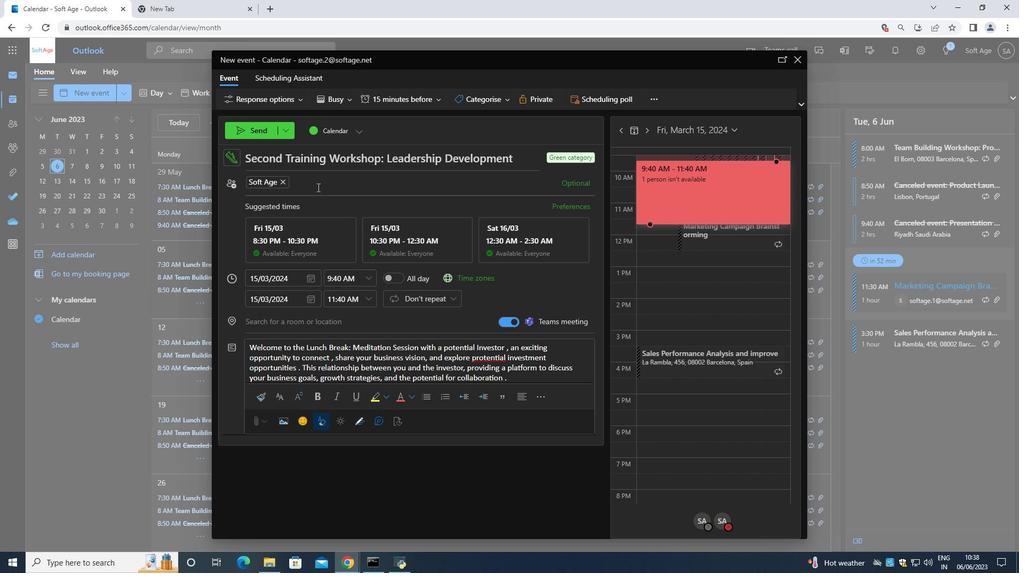 
Action: Key pressed <Key.shift>Softage.1<Key.shift>@
Screenshot: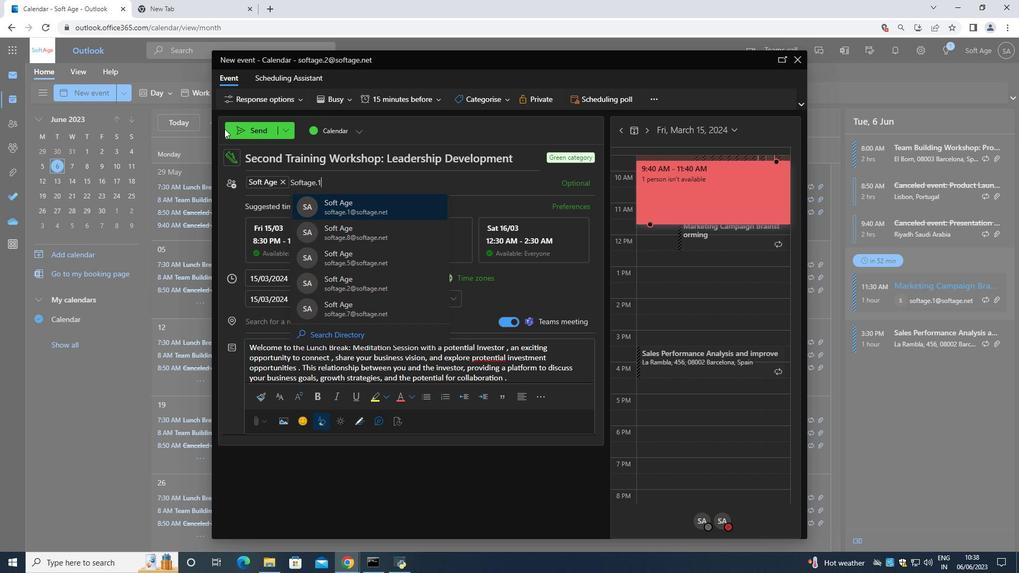 
Action: Mouse moved to (342, 200)
Screenshot: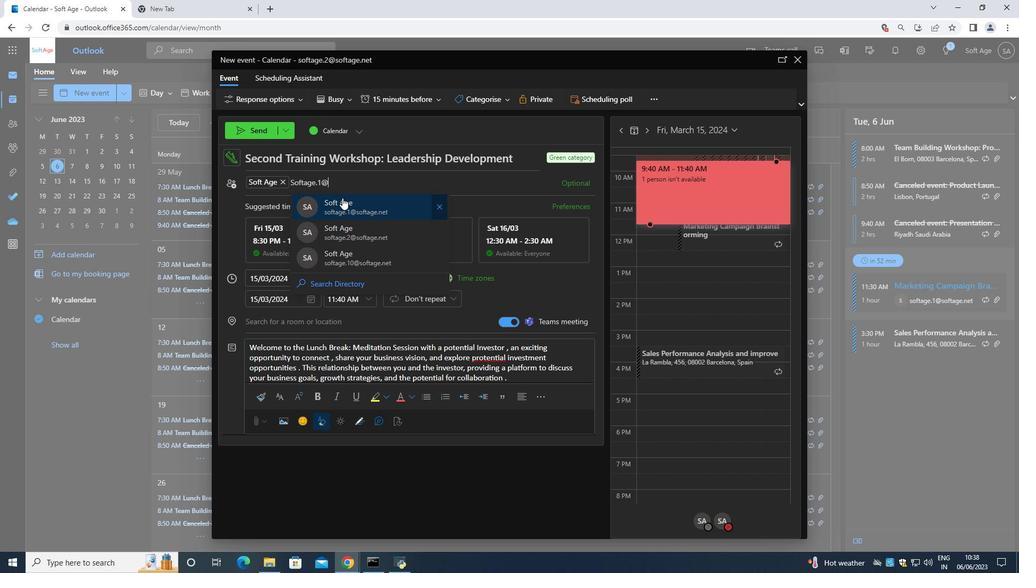 
Action: Mouse pressed left at (342, 200)
Screenshot: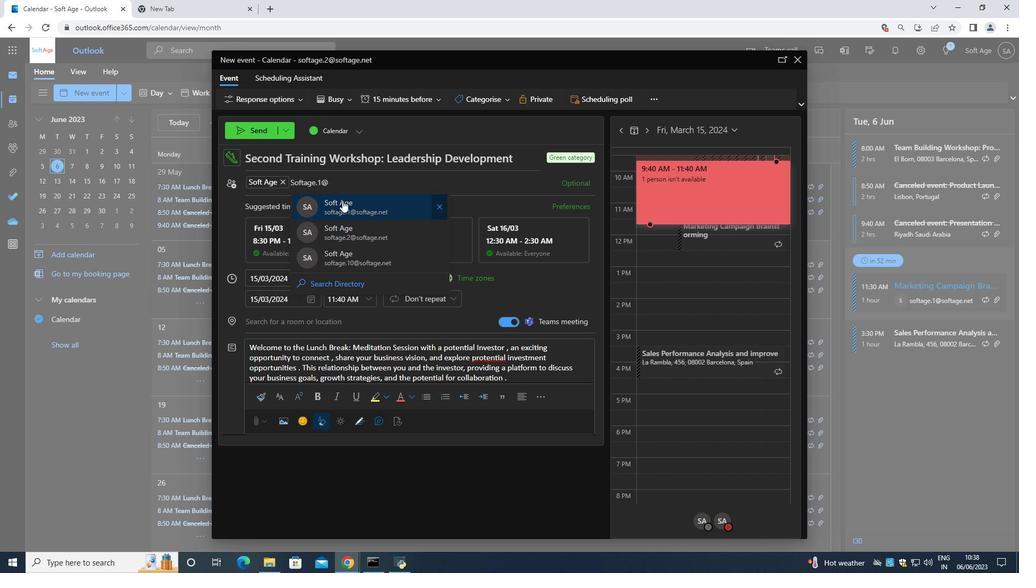 
Action: Mouse moved to (423, 95)
Screenshot: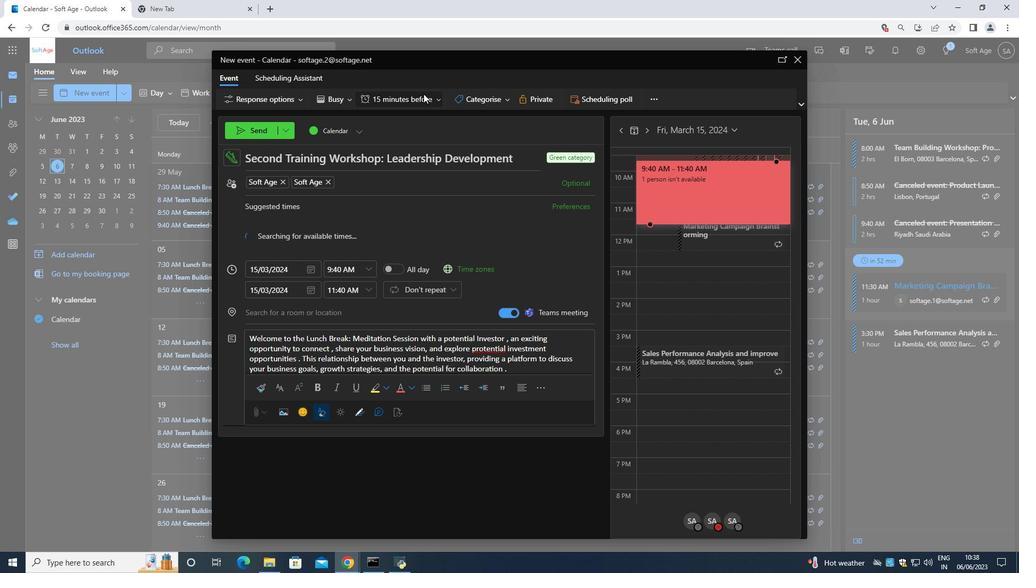 
Action: Mouse pressed left at (423, 95)
Screenshot: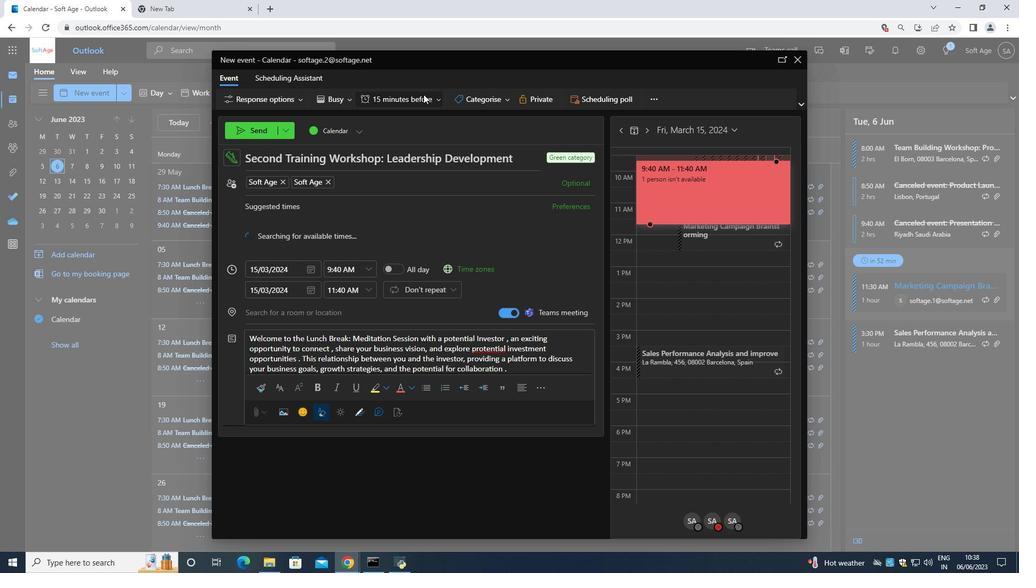 
Action: Mouse moved to (421, 157)
Screenshot: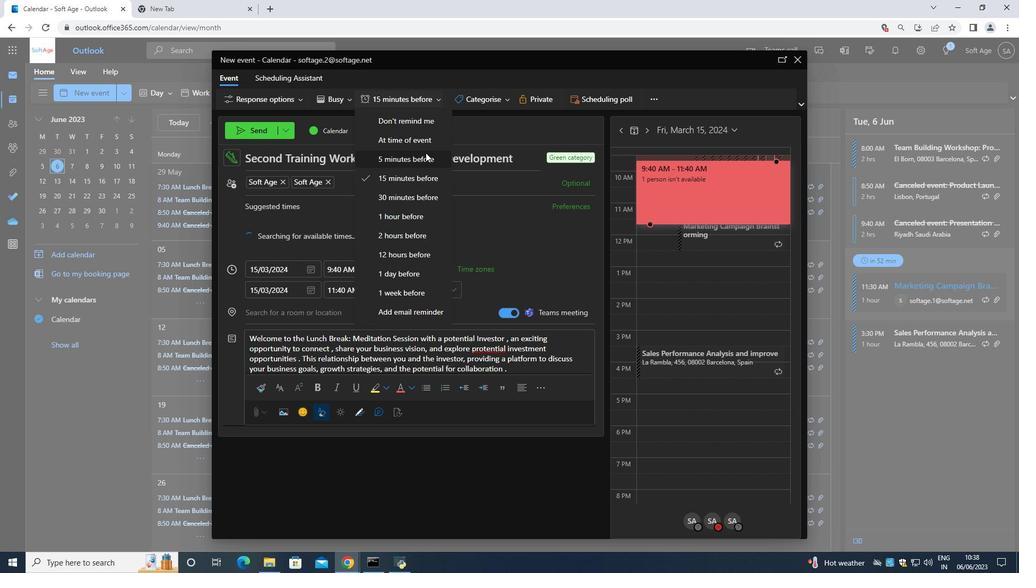 
Action: Mouse pressed left at (421, 157)
Screenshot: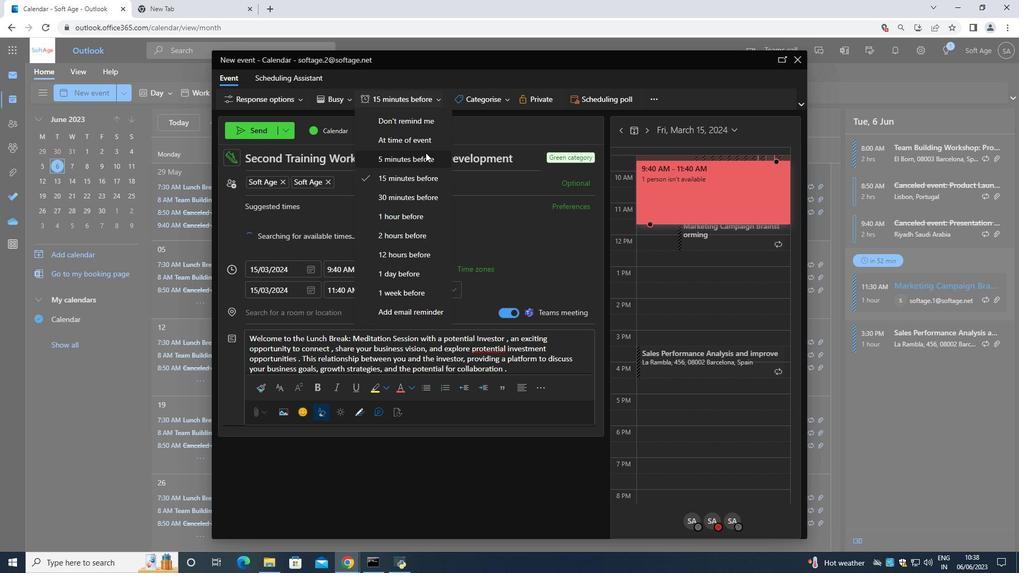 
Action: Mouse moved to (249, 137)
Screenshot: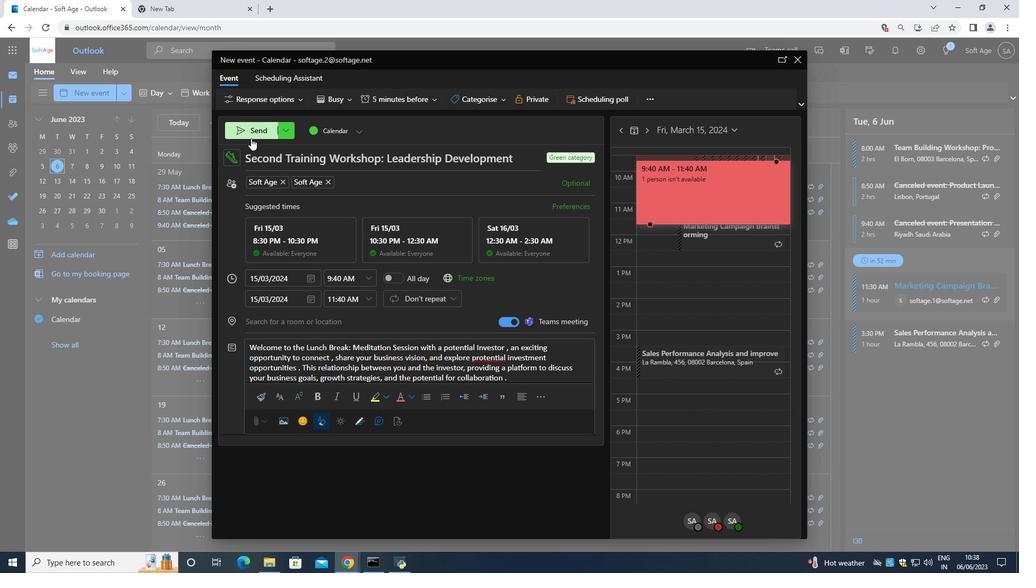 
Action: Mouse pressed left at (249, 137)
Screenshot: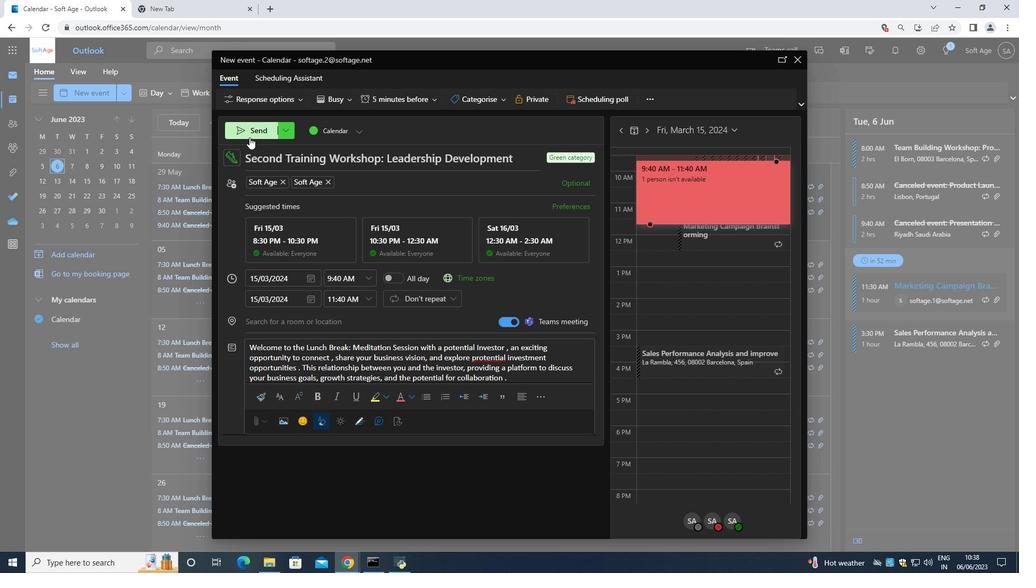 
Action: Mouse moved to (249, 137)
Screenshot: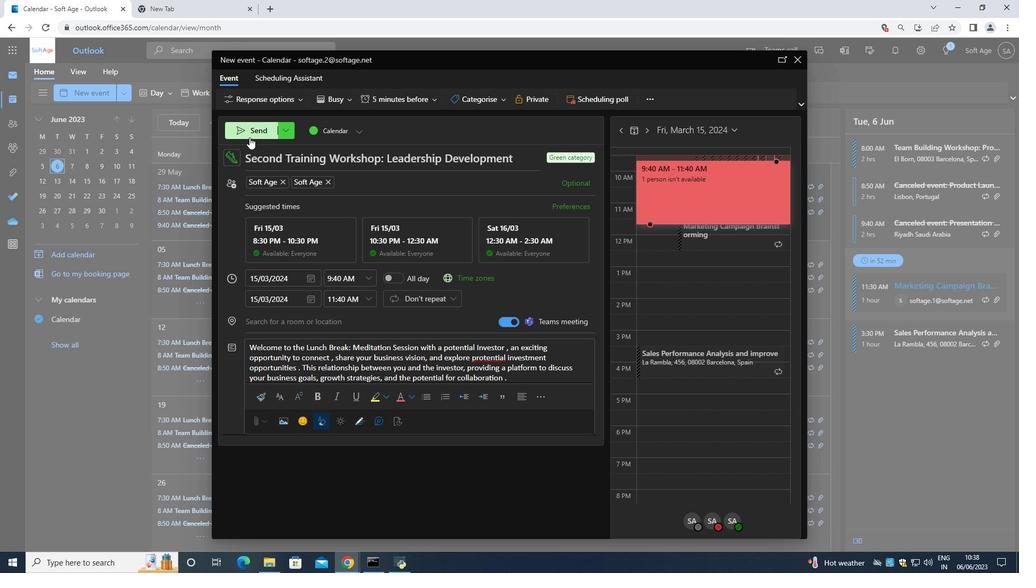 
